 Task: Find connections with filter location Sihor with filter topic #Hiringwith filter profile language German with filter current company BharatBenz with filter school Marathwada Mitra Mandal's College of Engineering Pune 52 with filter industry Dance Companies with filter service category iOS Development with filter keywords title Store Manager
Action: Mouse moved to (517, 66)
Screenshot: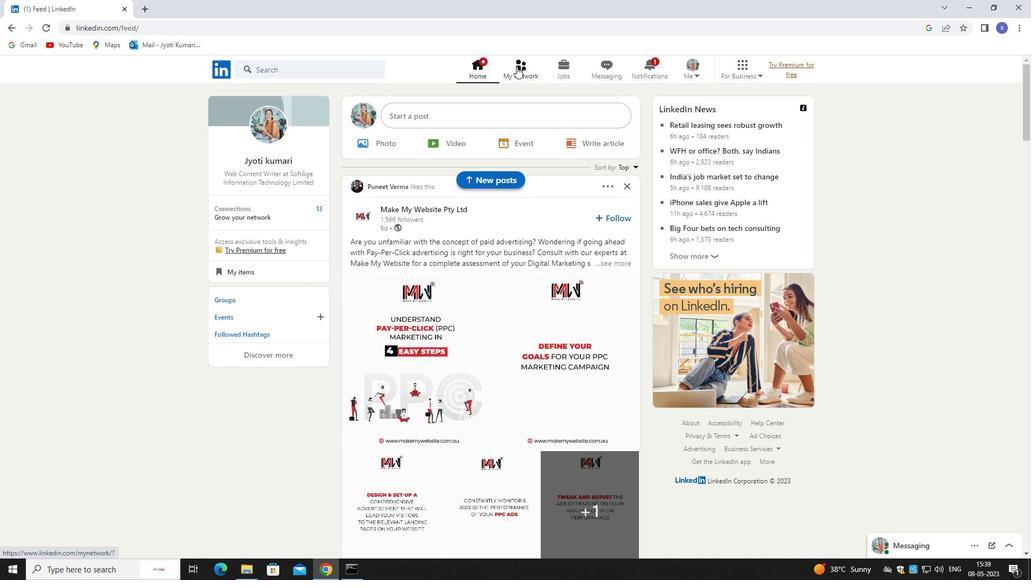 
Action: Mouse pressed left at (517, 66)
Screenshot: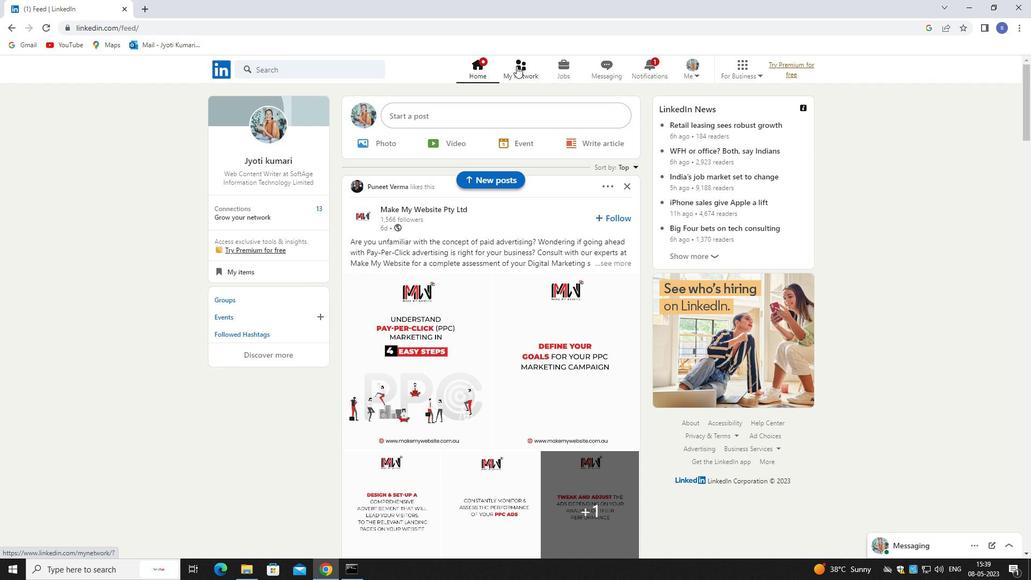 
Action: Mouse moved to (517, 63)
Screenshot: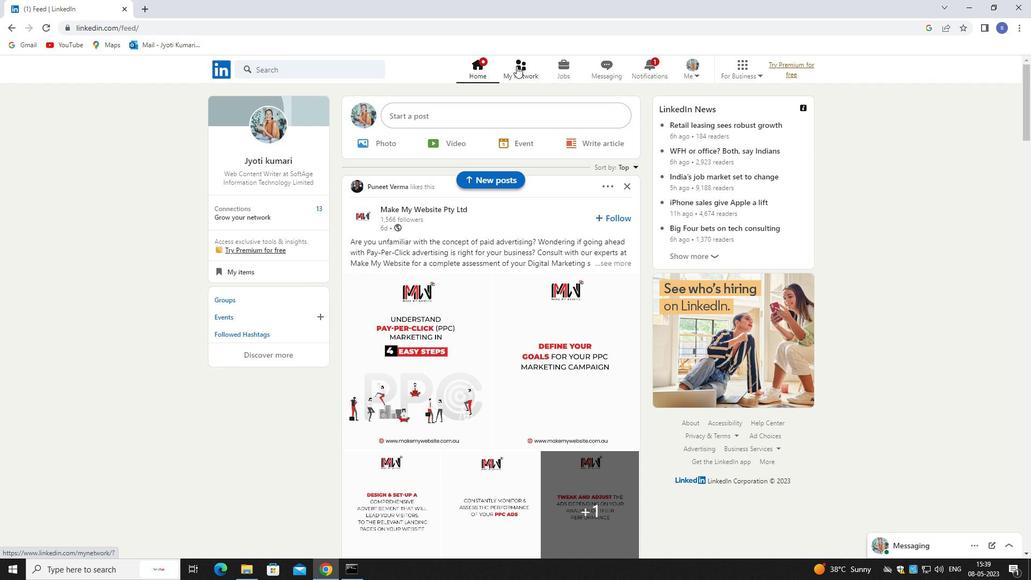 
Action: Mouse pressed left at (517, 63)
Screenshot: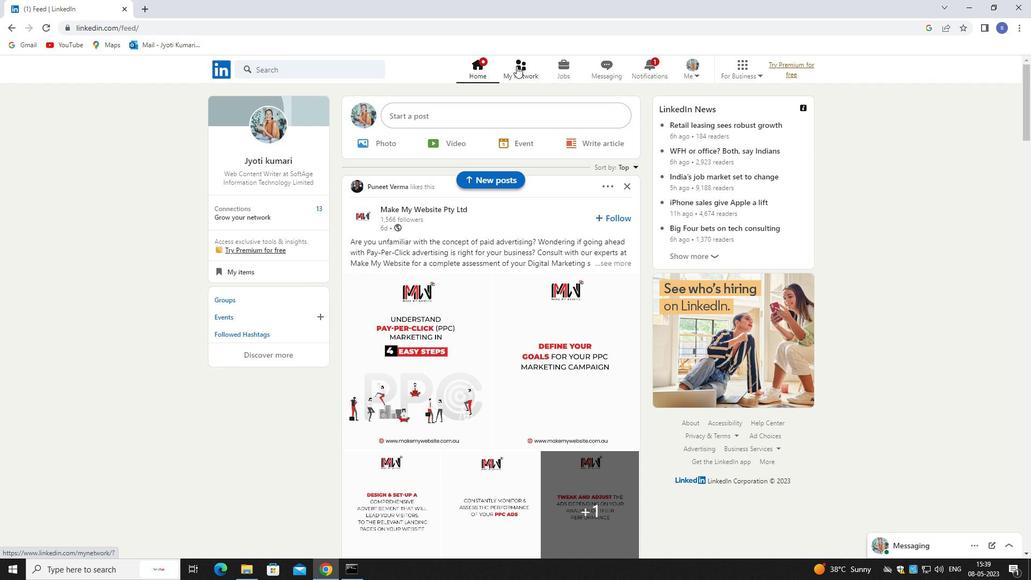 
Action: Mouse moved to (348, 124)
Screenshot: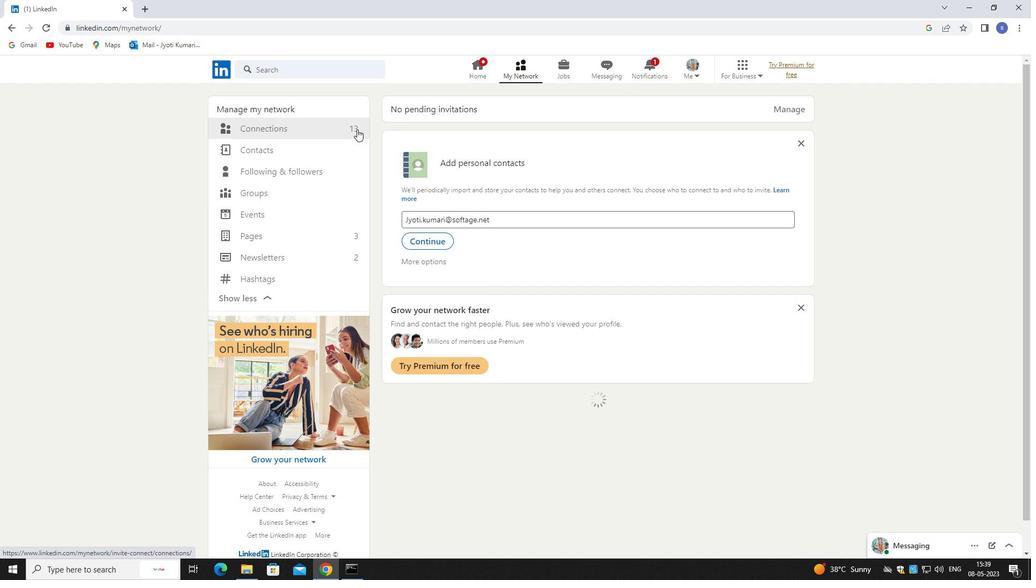 
Action: Mouse pressed left at (348, 124)
Screenshot: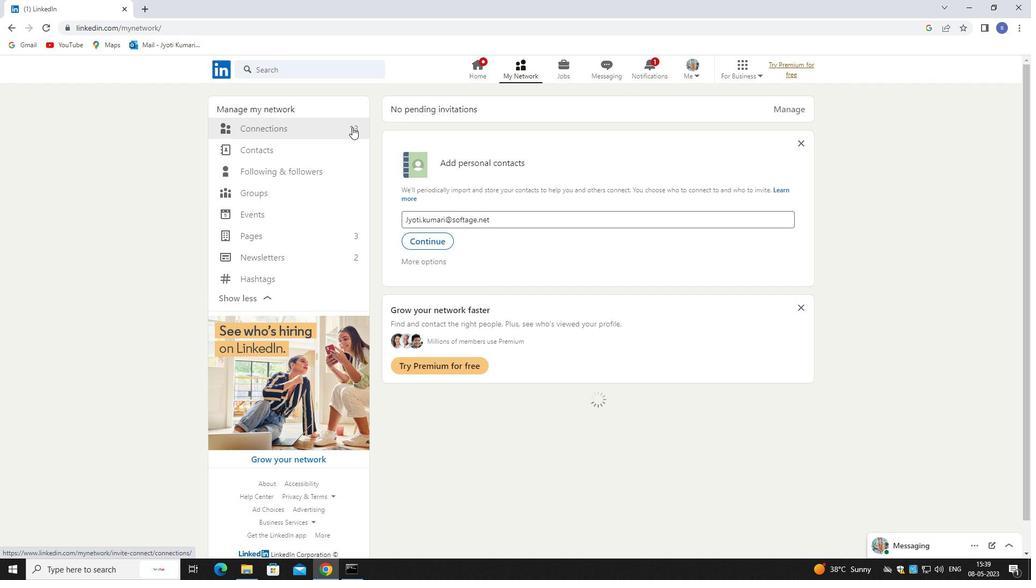 
Action: Mouse pressed left at (348, 124)
Screenshot: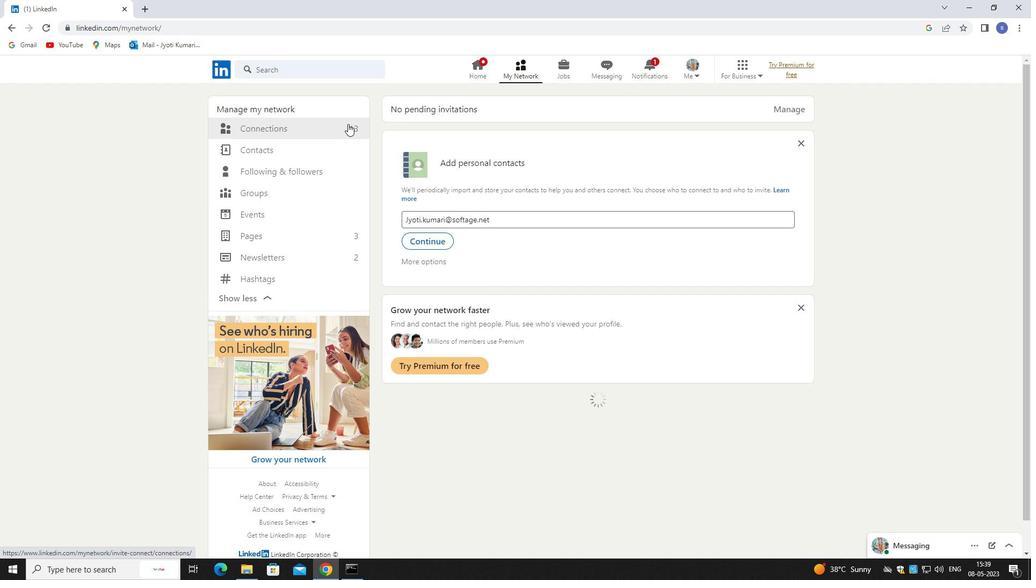 
Action: Mouse moved to (584, 126)
Screenshot: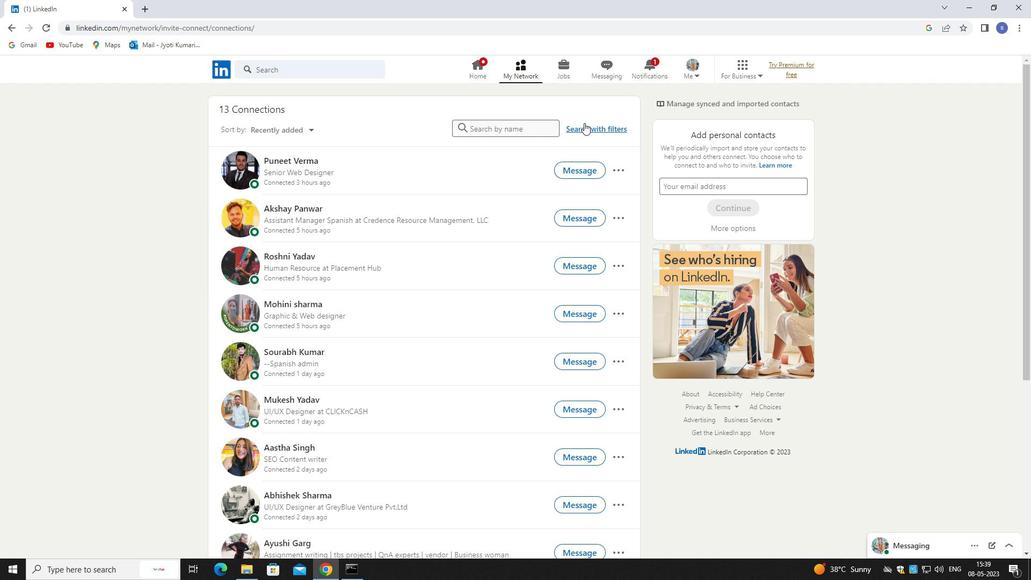 
Action: Mouse pressed left at (584, 126)
Screenshot: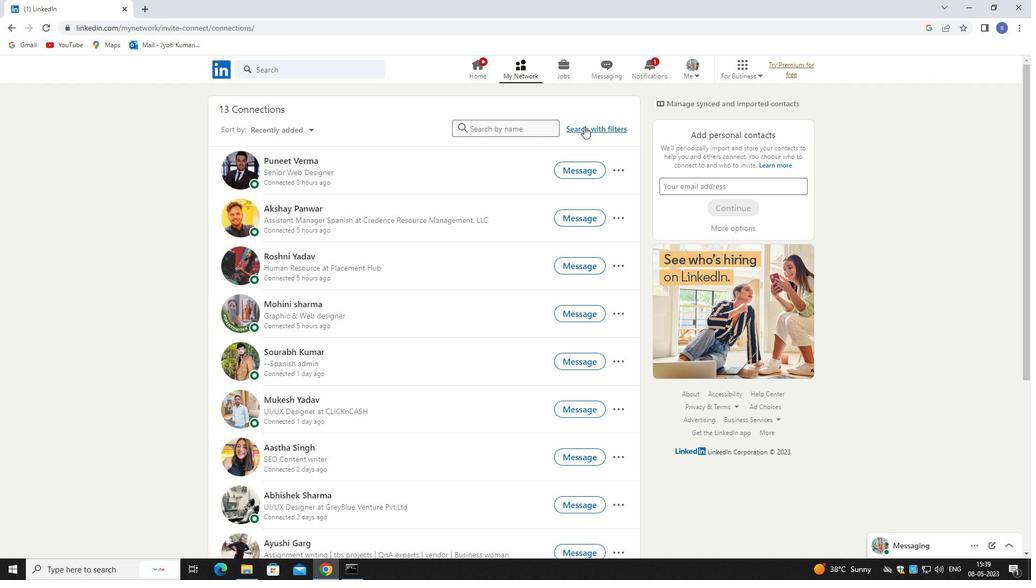 
Action: Mouse moved to (546, 96)
Screenshot: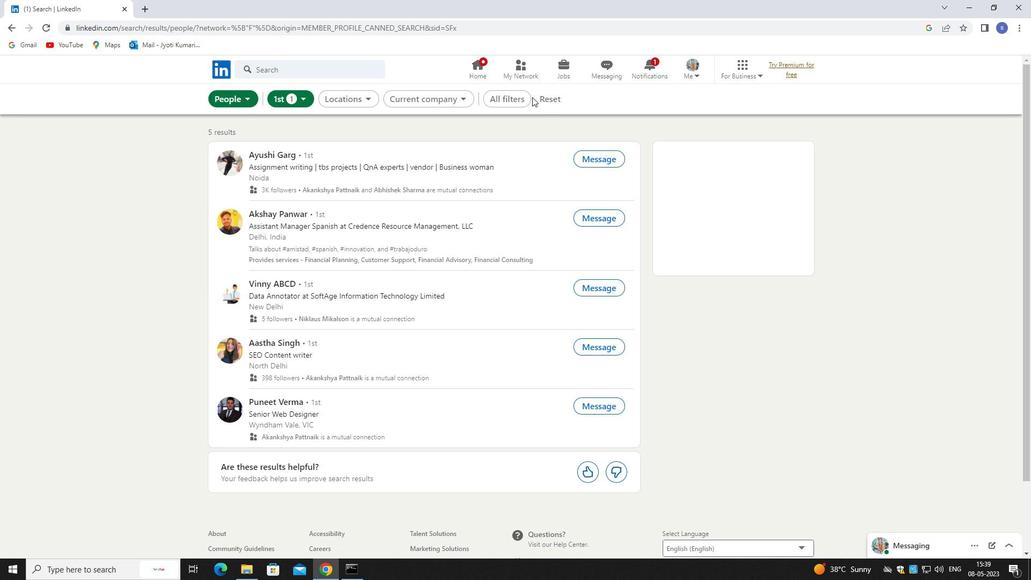 
Action: Mouse pressed left at (546, 96)
Screenshot: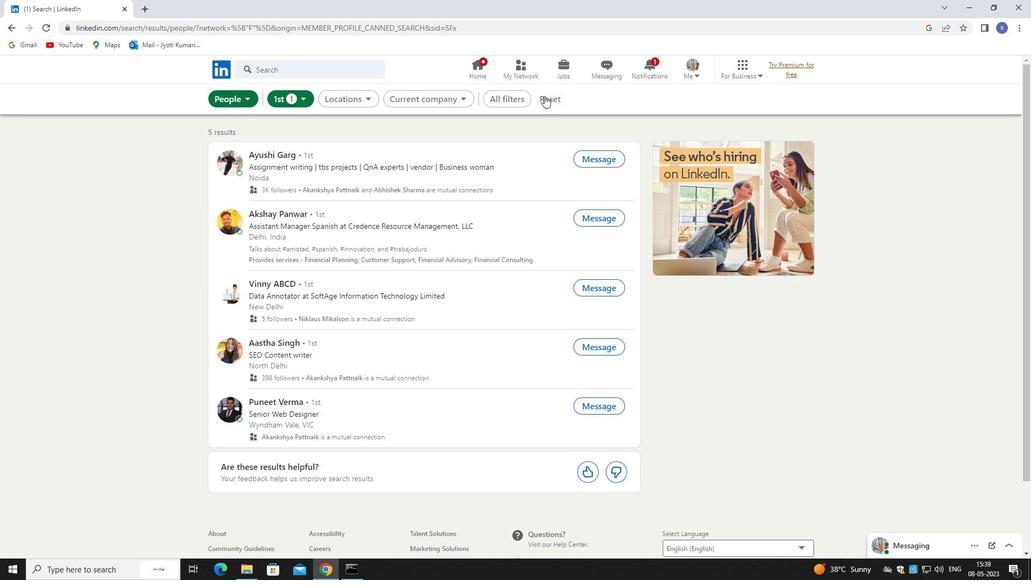 
Action: Mouse moved to (522, 94)
Screenshot: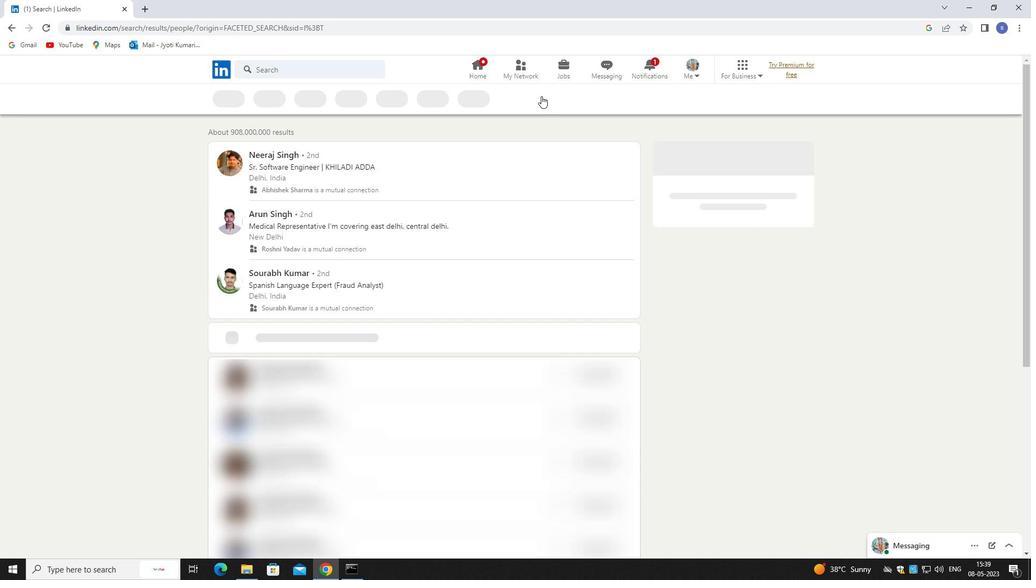 
Action: Mouse pressed left at (522, 94)
Screenshot: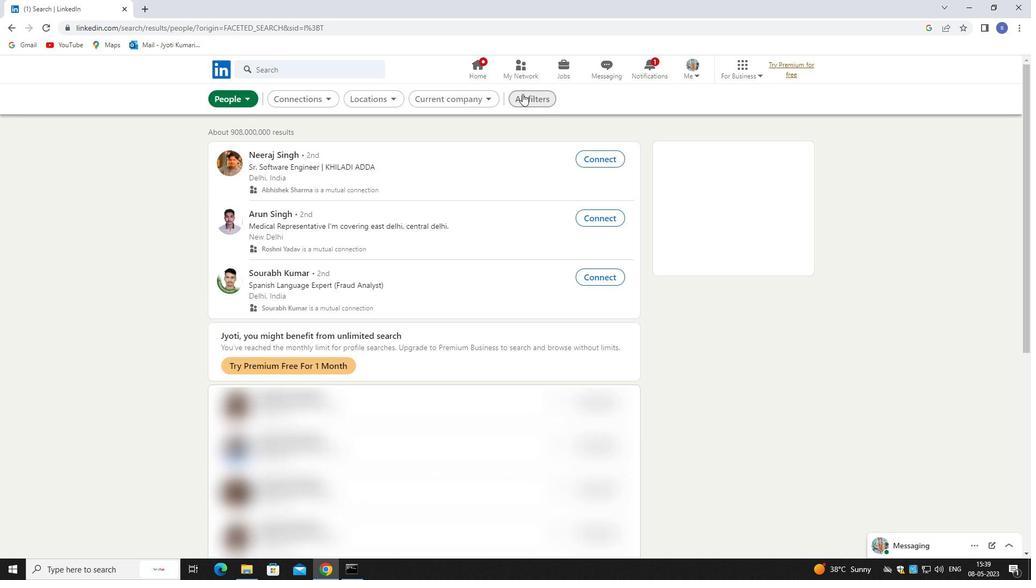 
Action: Mouse moved to (909, 428)
Screenshot: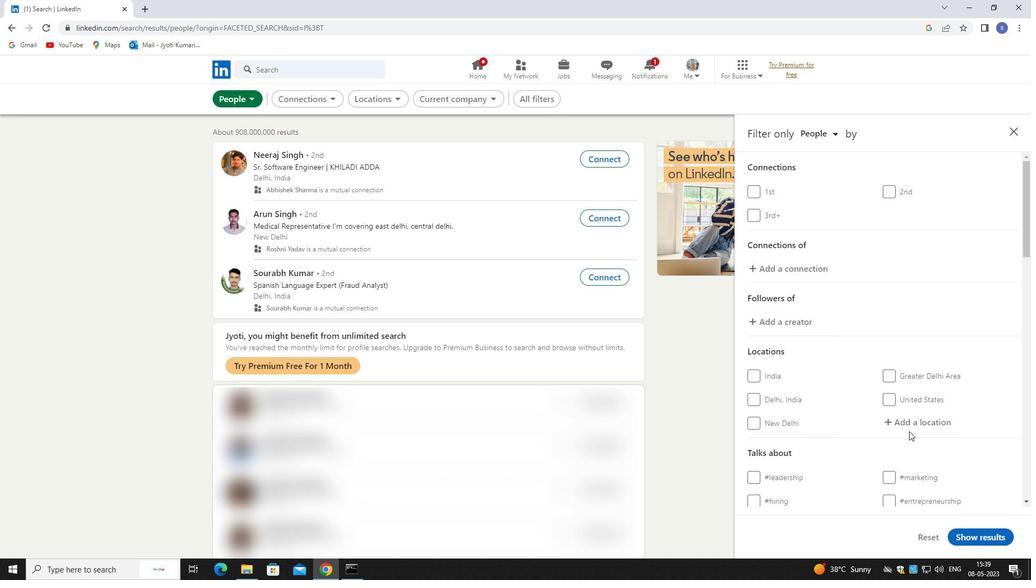 
Action: Mouse pressed left at (909, 428)
Screenshot: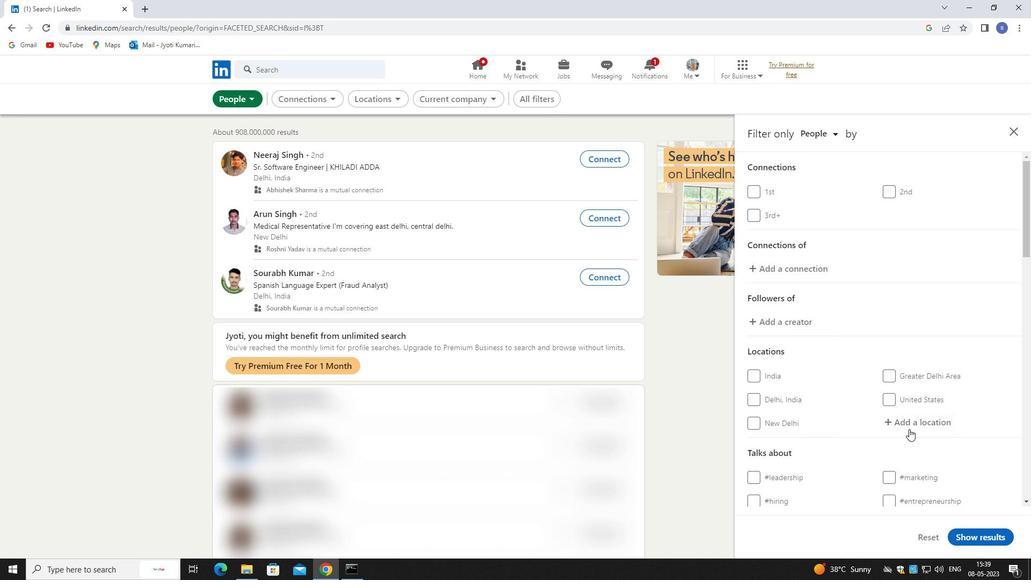 
Action: Mouse moved to (894, 414)
Screenshot: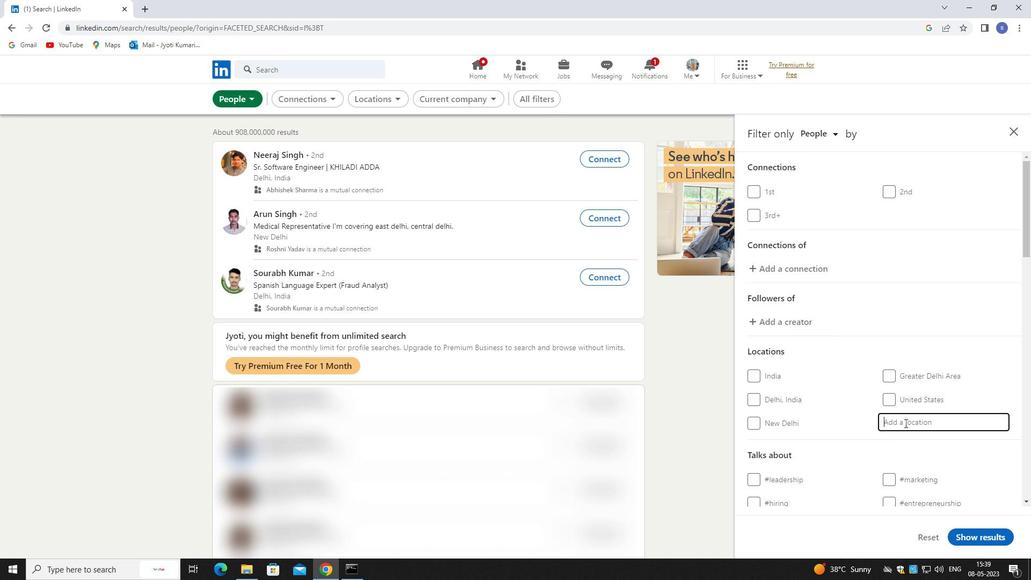 
Action: Key pressed sihor
Screenshot: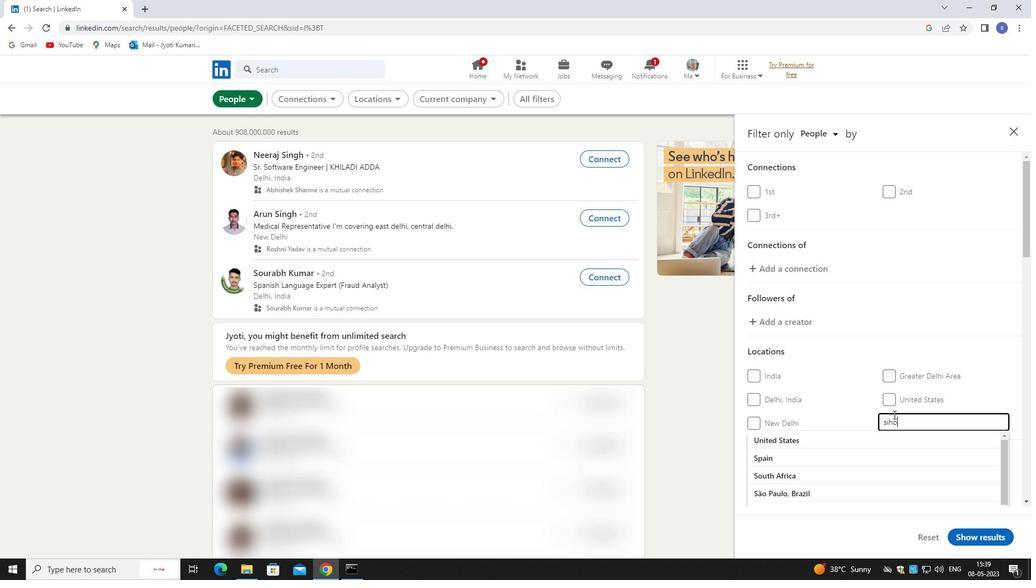 
Action: Mouse moved to (887, 442)
Screenshot: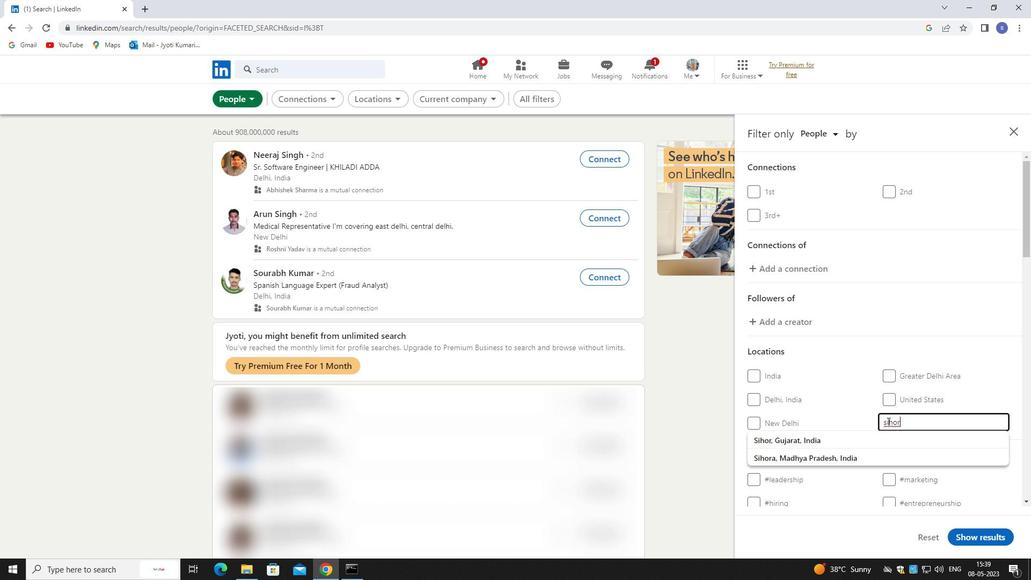 
Action: Mouse pressed left at (887, 442)
Screenshot: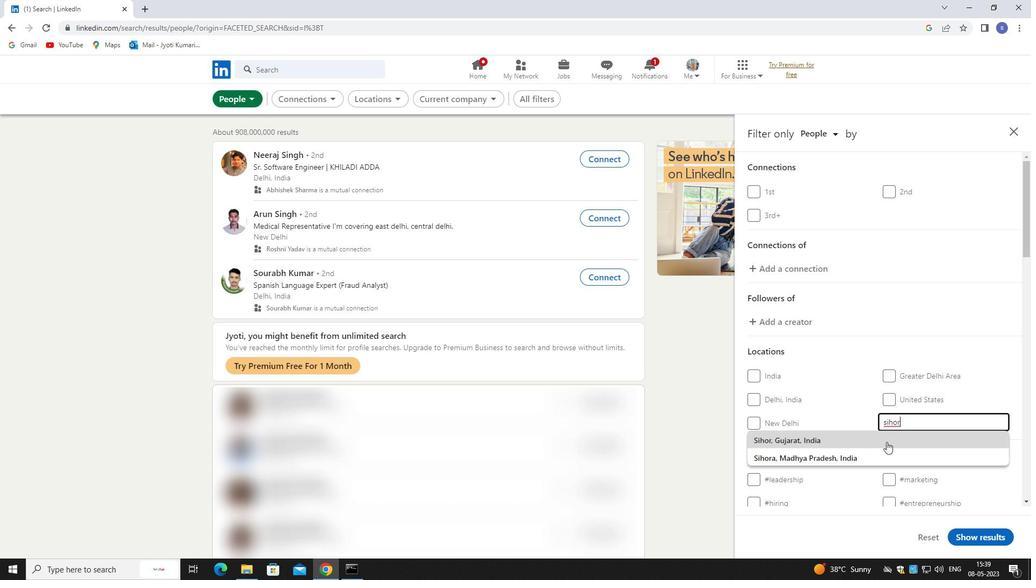 
Action: Mouse moved to (891, 436)
Screenshot: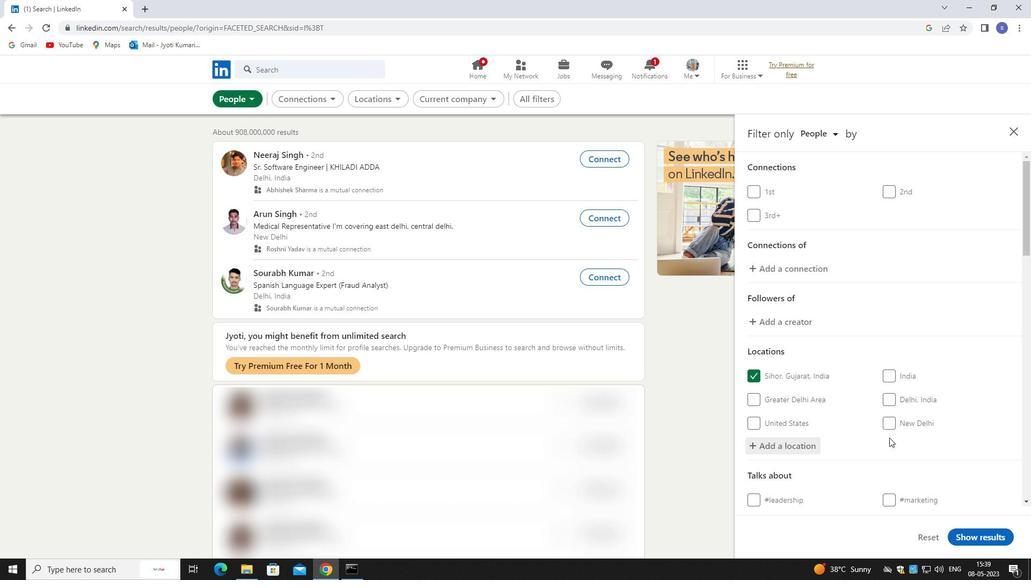 
Action: Mouse scrolled (891, 435) with delta (0, 0)
Screenshot: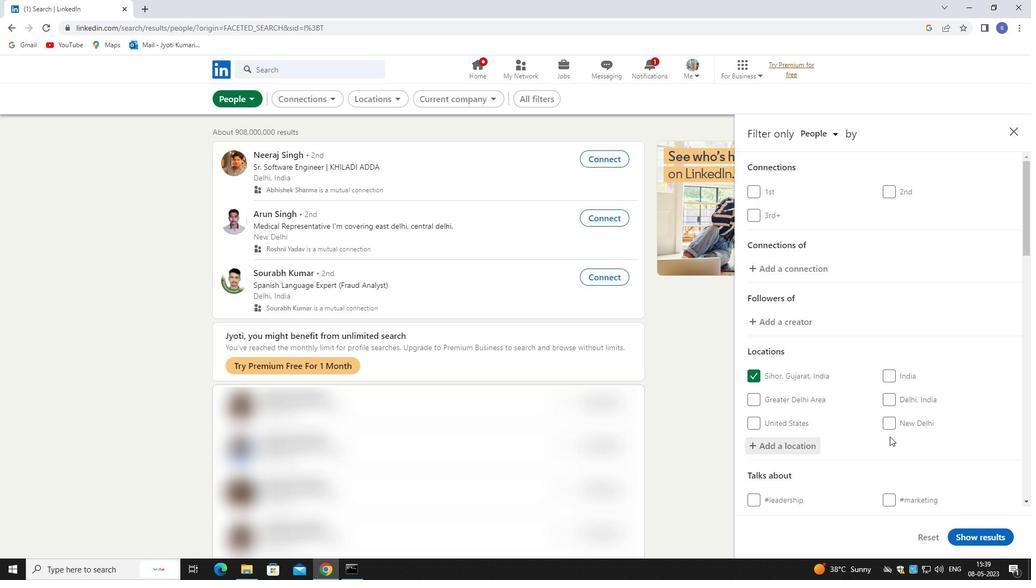 
Action: Mouse scrolled (891, 435) with delta (0, 0)
Screenshot: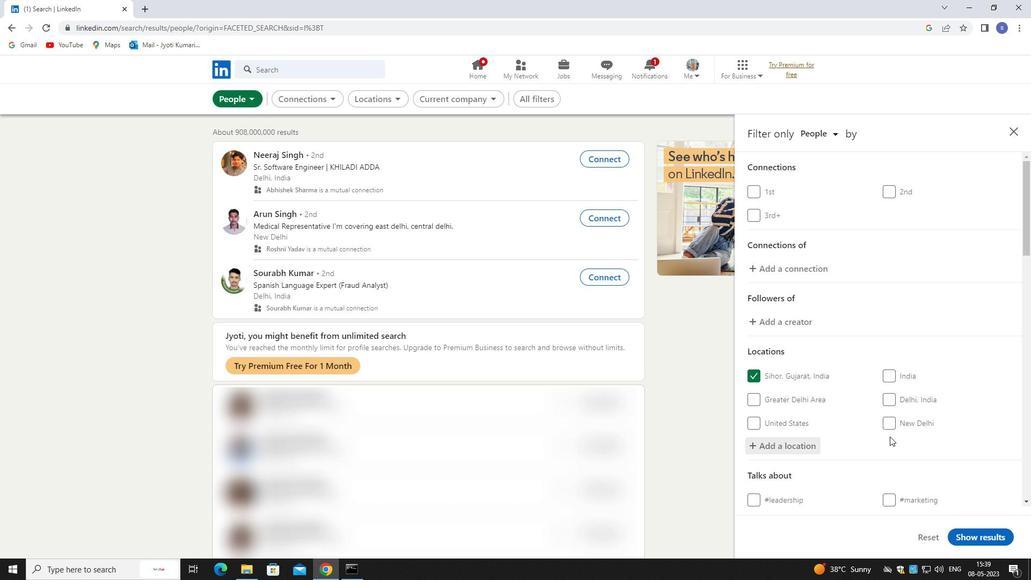 
Action: Mouse moved to (891, 436)
Screenshot: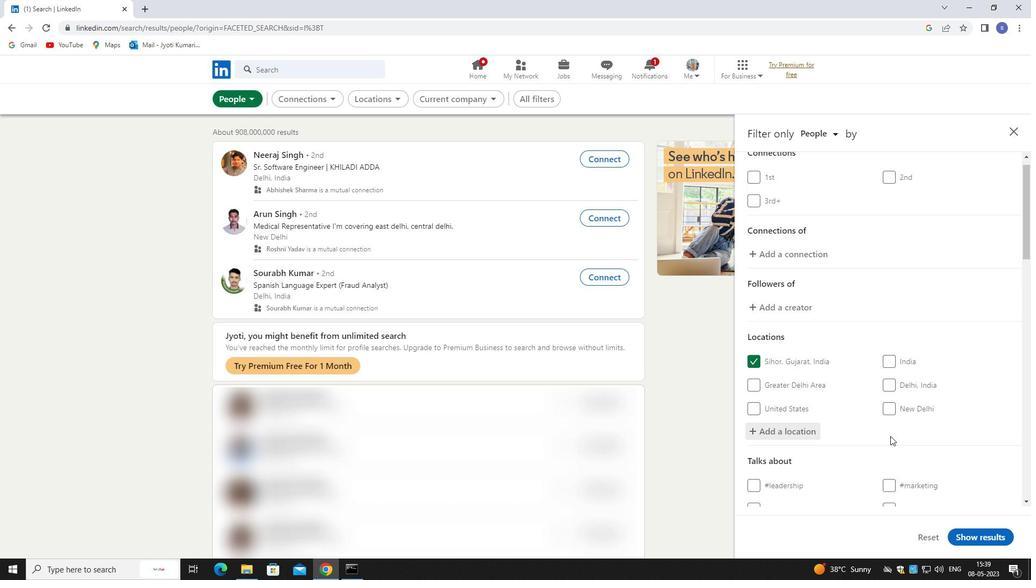 
Action: Mouse scrolled (891, 435) with delta (0, 0)
Screenshot: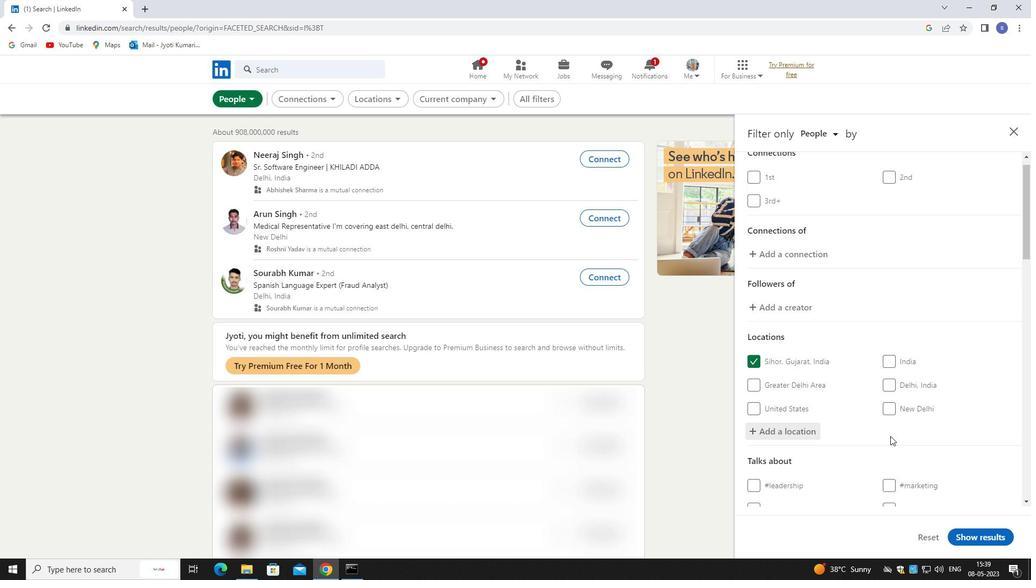 
Action: Mouse moved to (912, 386)
Screenshot: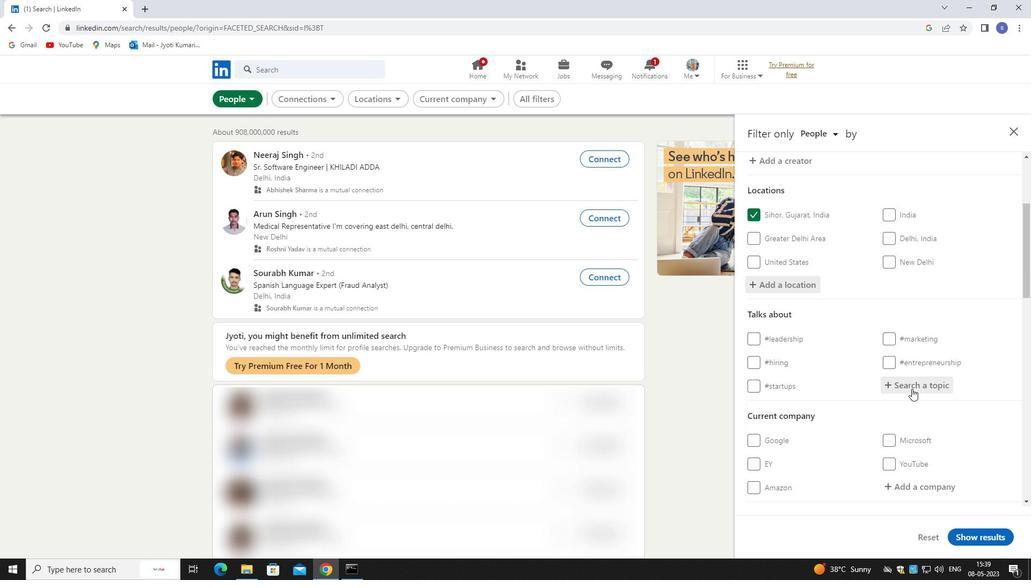 
Action: Mouse pressed left at (912, 386)
Screenshot: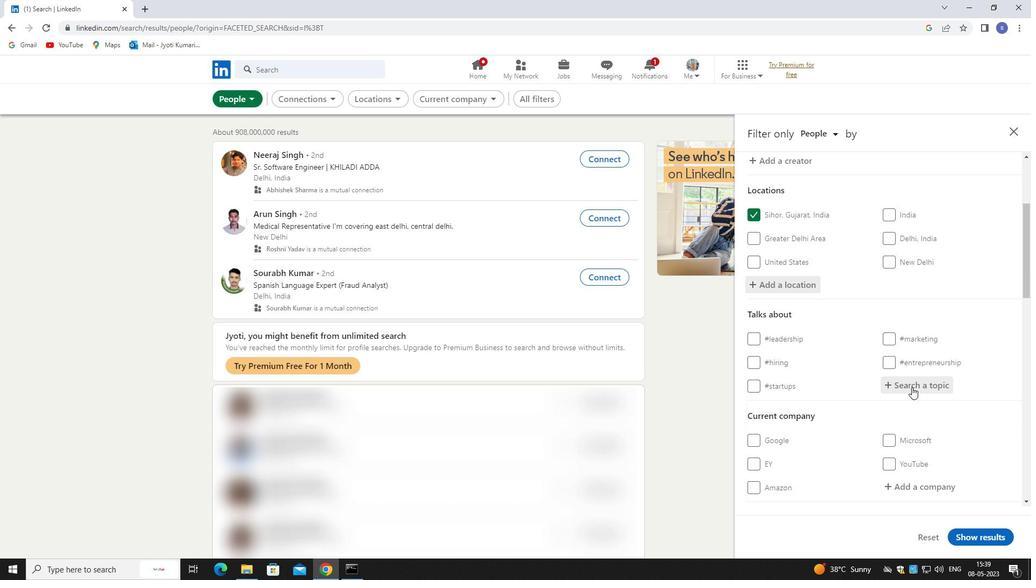 
Action: Key pressed hiring
Screenshot: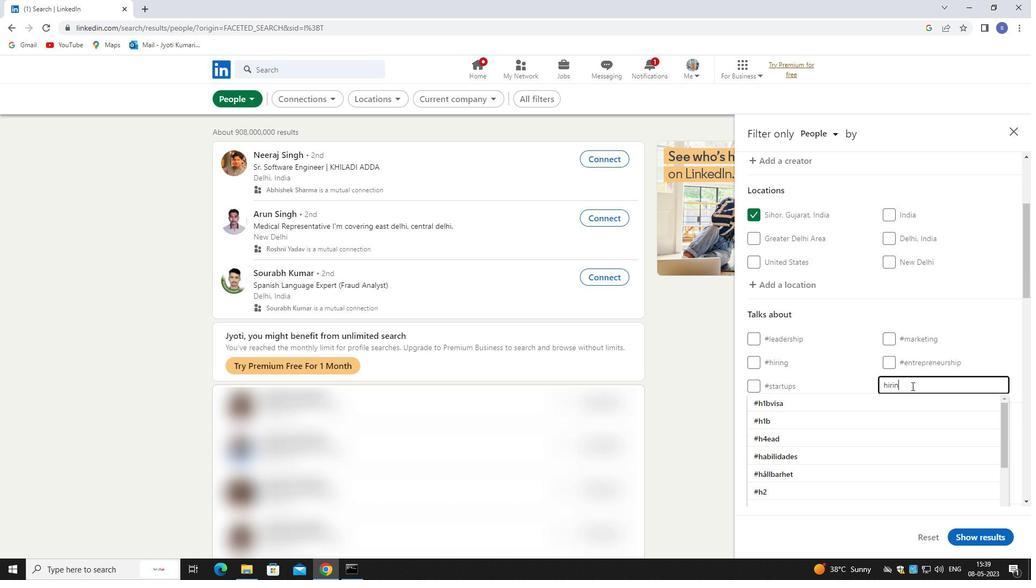 
Action: Mouse moved to (917, 402)
Screenshot: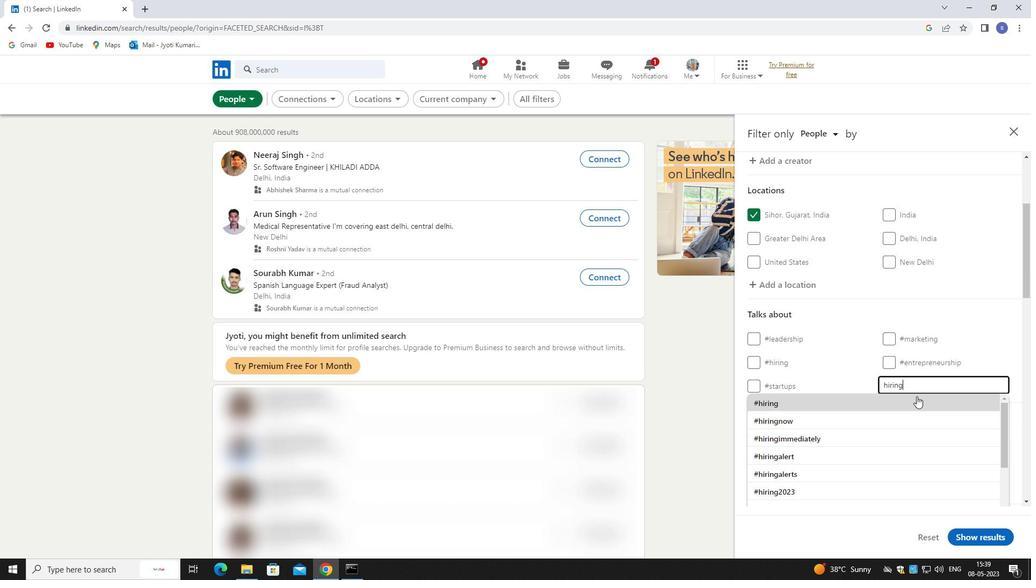
Action: Mouse pressed left at (917, 402)
Screenshot: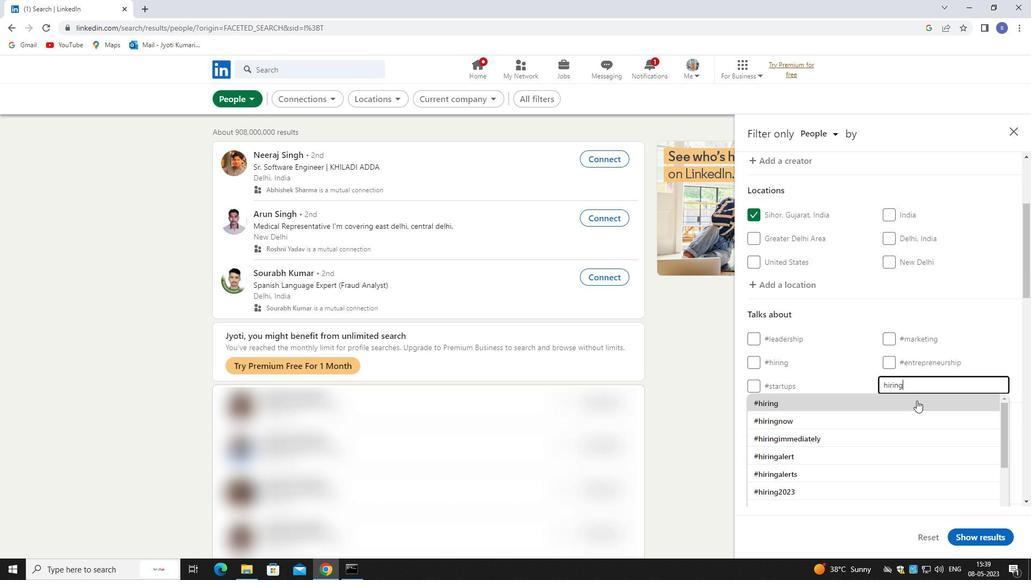 
Action: Mouse scrolled (917, 401) with delta (0, 0)
Screenshot: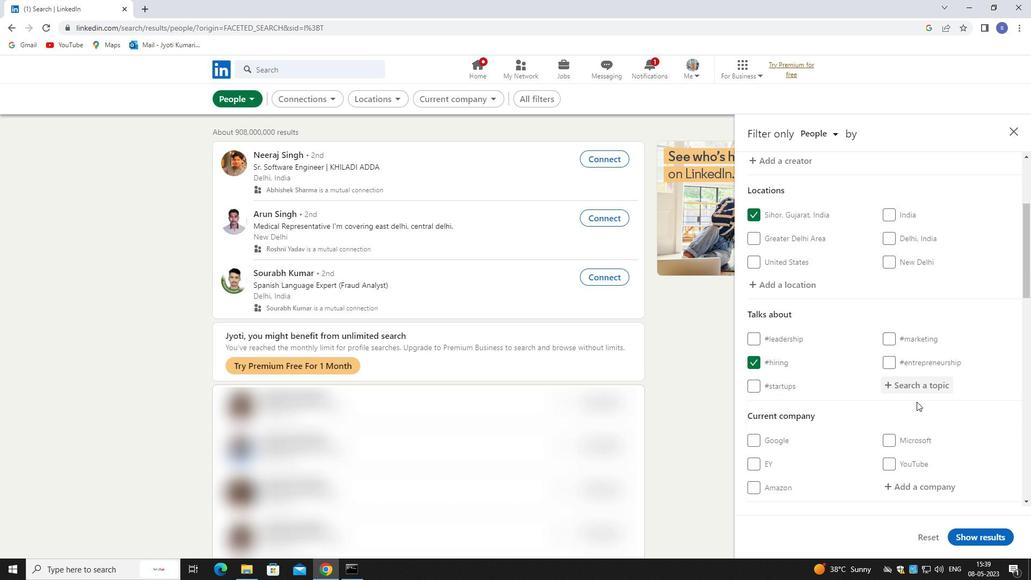 
Action: Mouse scrolled (917, 401) with delta (0, 0)
Screenshot: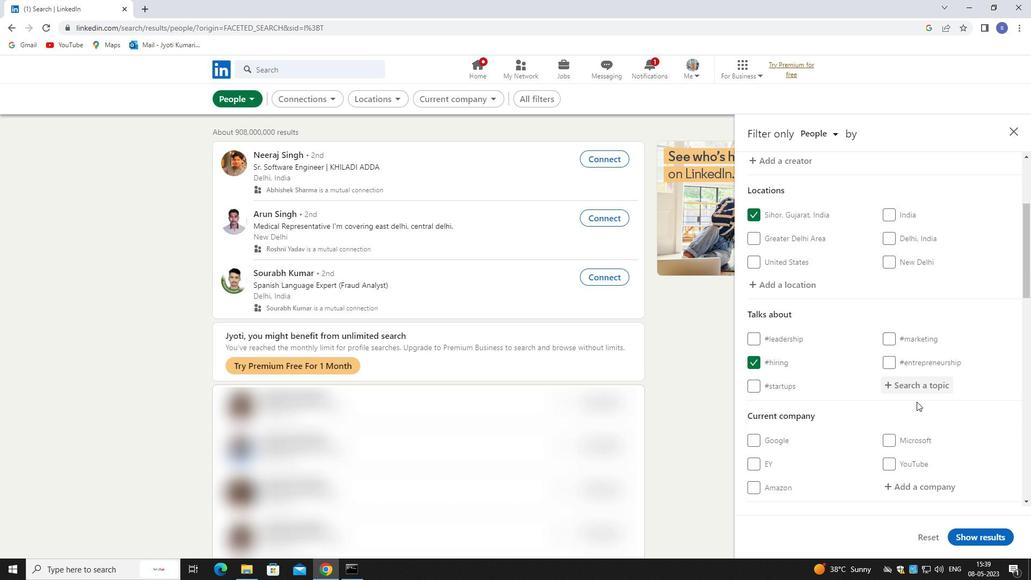 
Action: Mouse scrolled (917, 401) with delta (0, 0)
Screenshot: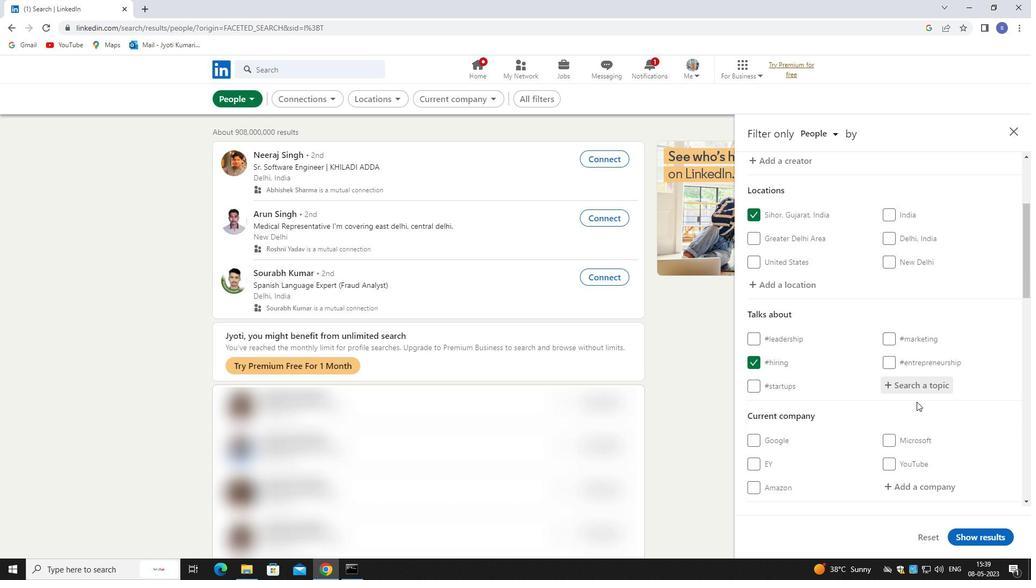 
Action: Mouse scrolled (917, 401) with delta (0, 0)
Screenshot: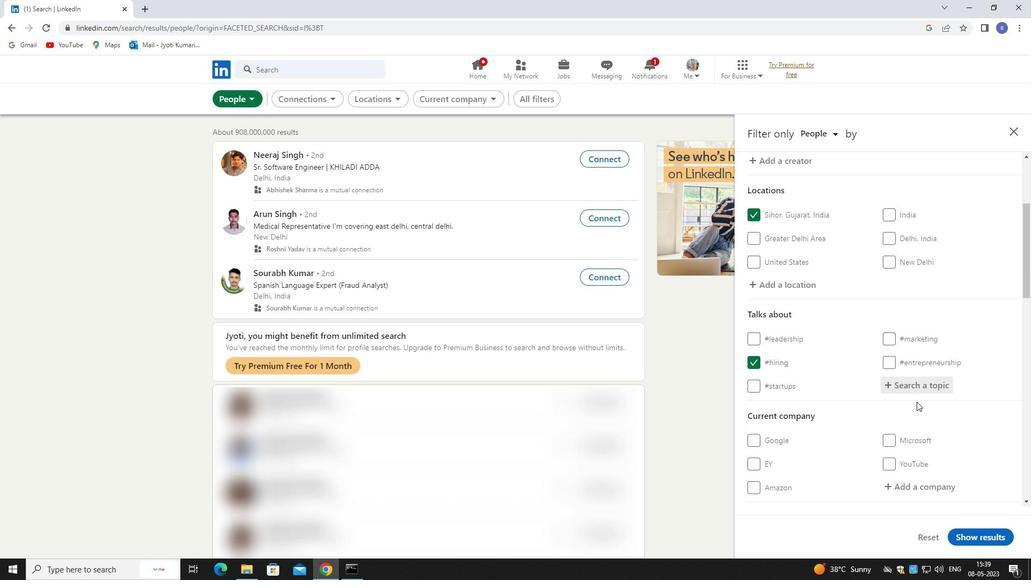 
Action: Mouse moved to (930, 271)
Screenshot: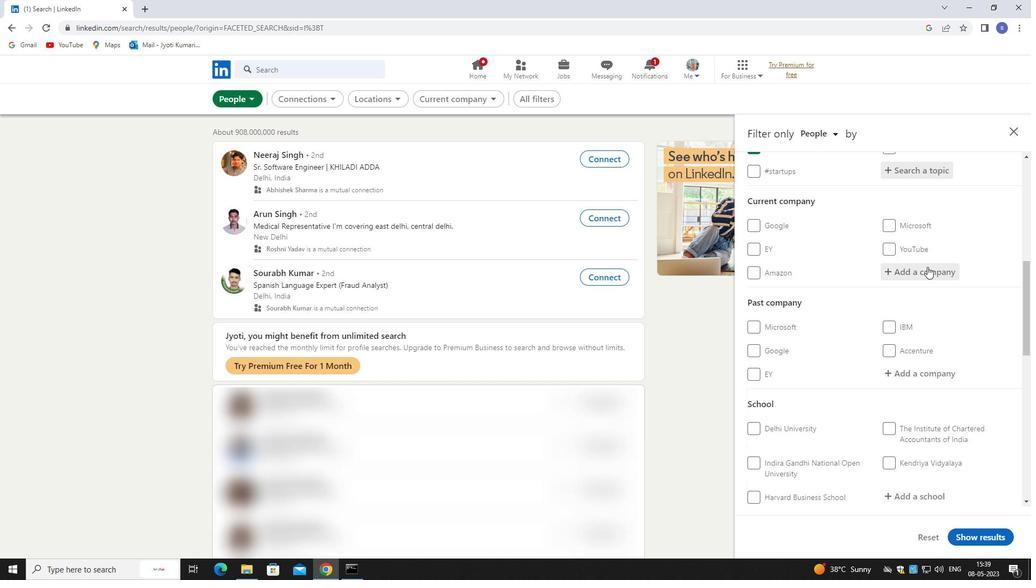 
Action: Mouse pressed left at (930, 271)
Screenshot: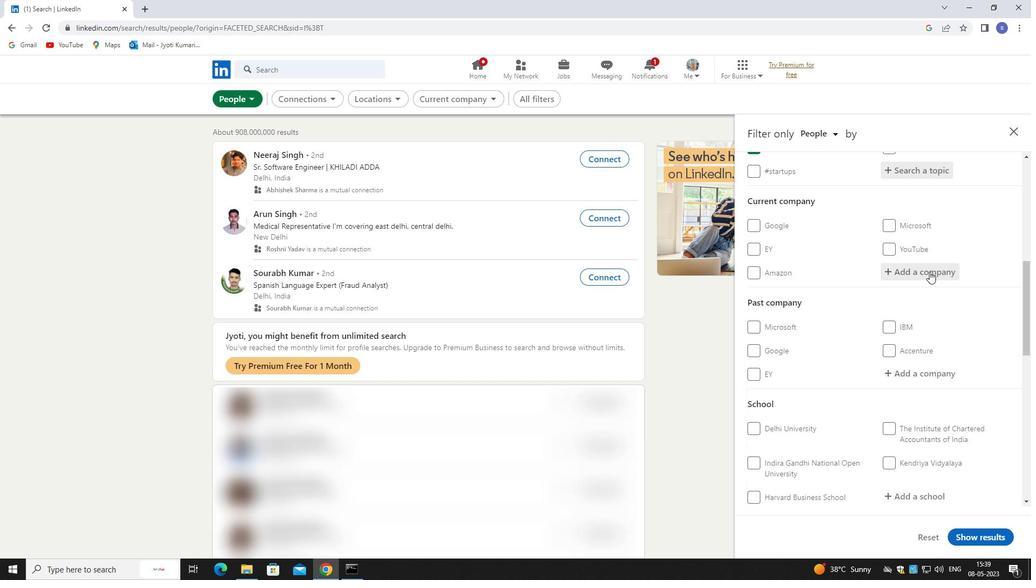 
Action: Key pressed bhart<Key.backspace><Key.backspace>rat<Key.shift>B
Screenshot: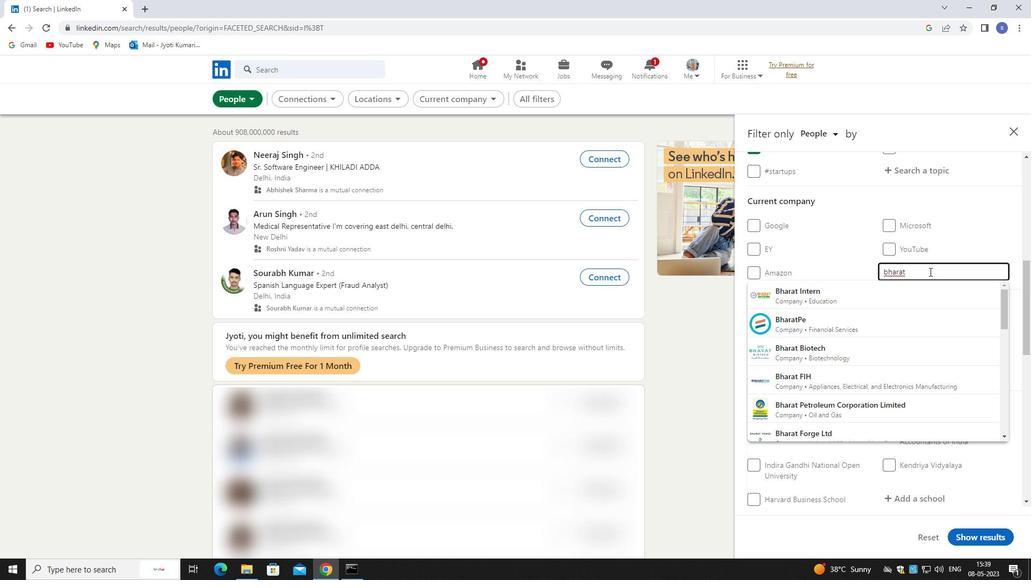 
Action: Mouse moved to (919, 323)
Screenshot: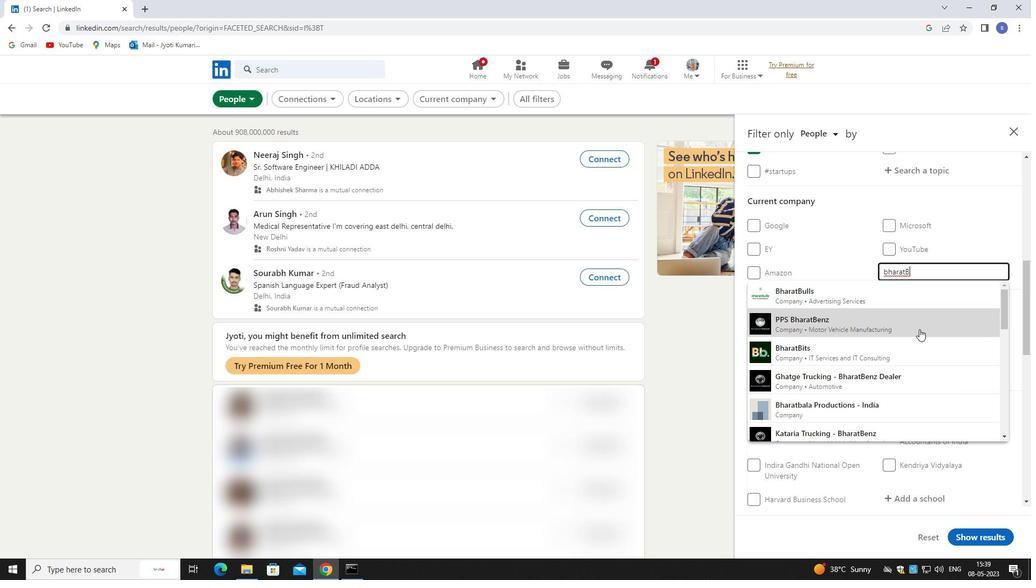
Action: Mouse pressed left at (919, 323)
Screenshot: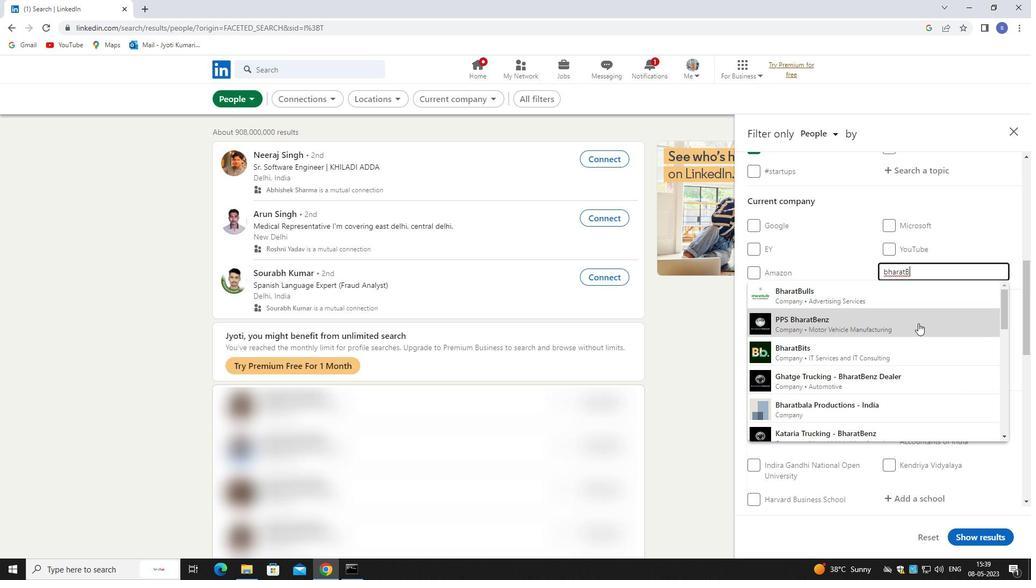 
Action: Mouse moved to (918, 323)
Screenshot: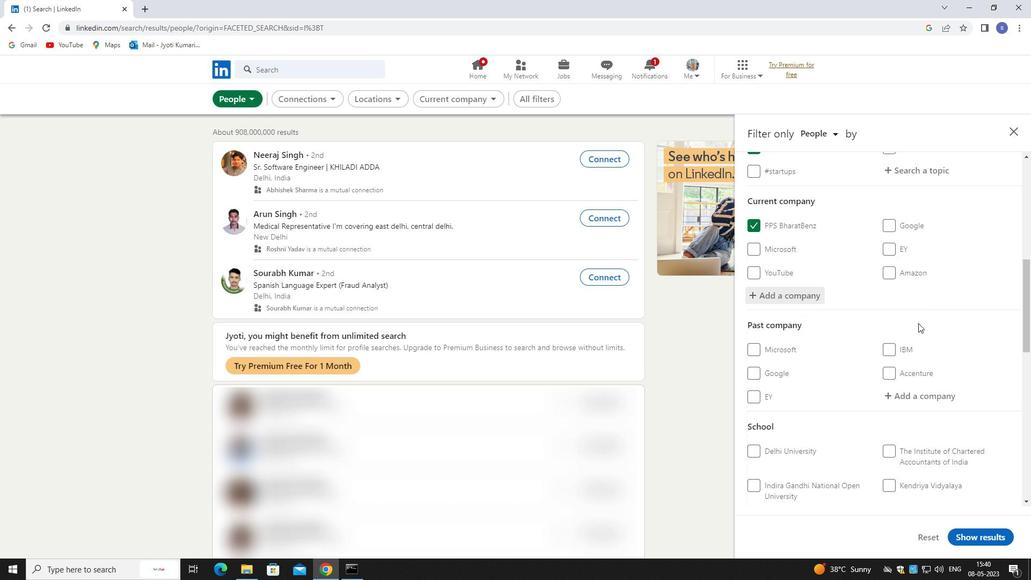 
Action: Mouse scrolled (918, 323) with delta (0, 0)
Screenshot: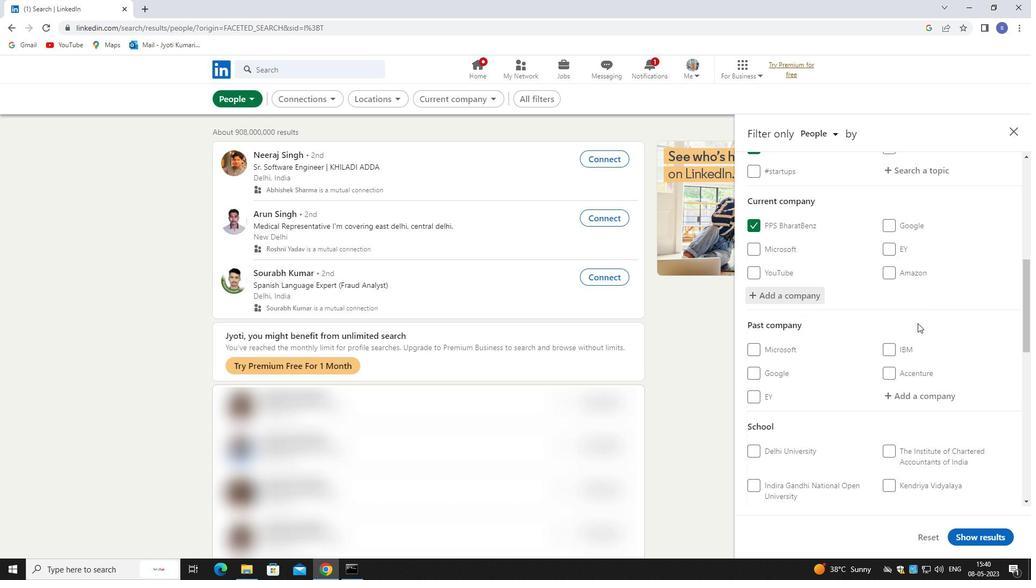 
Action: Mouse moved to (913, 340)
Screenshot: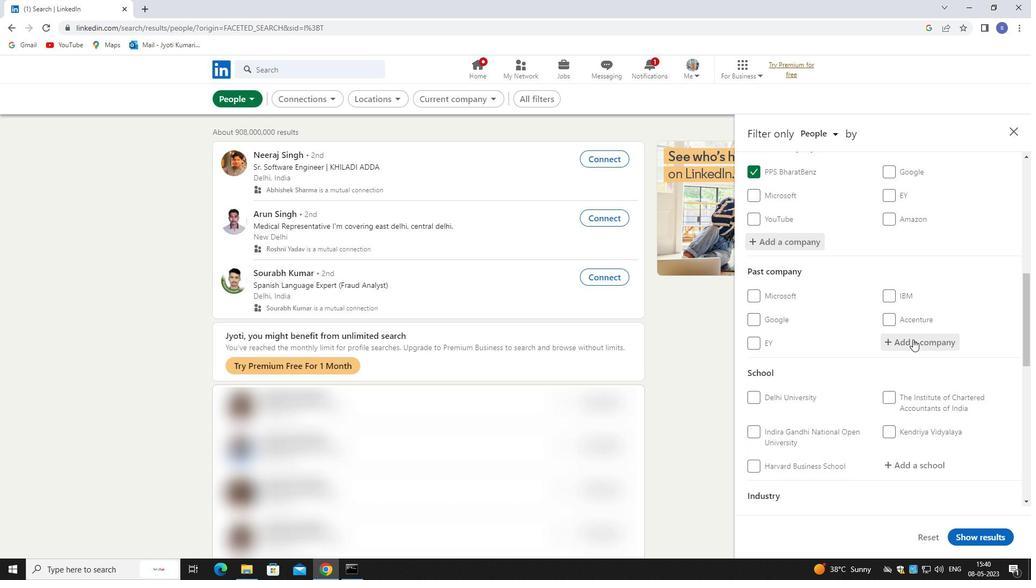 
Action: Mouse scrolled (913, 339) with delta (0, 0)
Screenshot: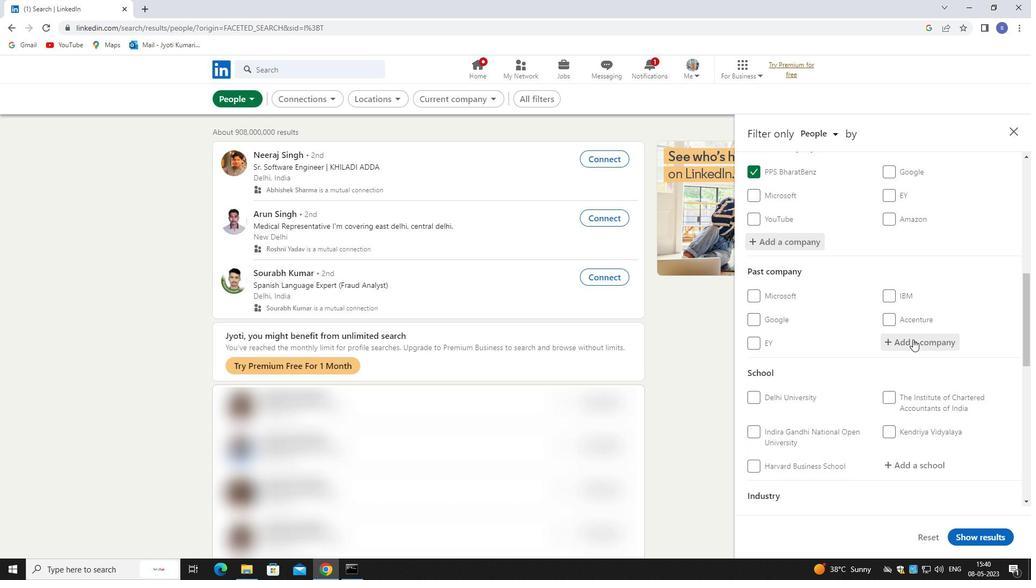 
Action: Mouse moved to (909, 345)
Screenshot: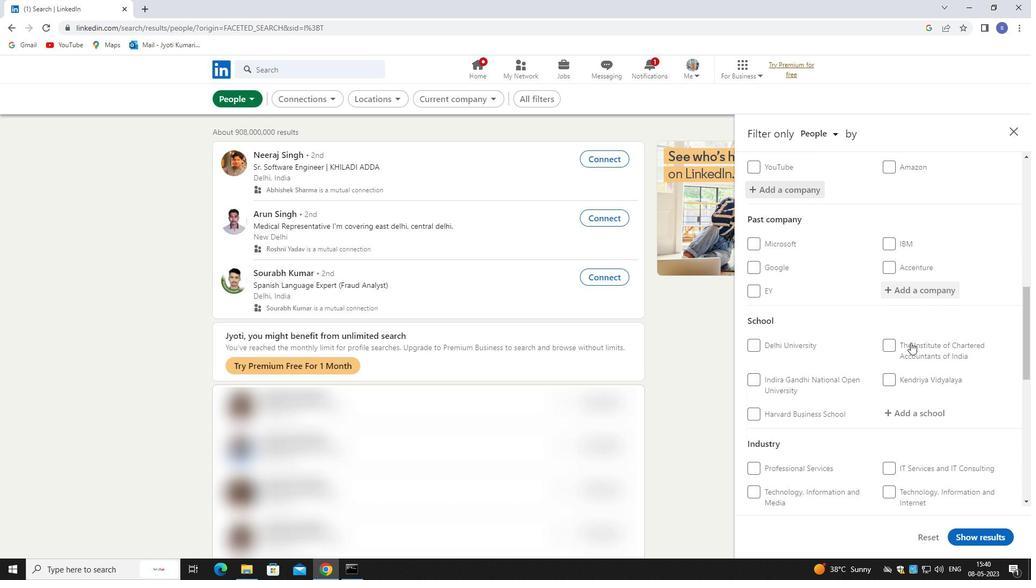 
Action: Mouse scrolled (909, 345) with delta (0, 0)
Screenshot: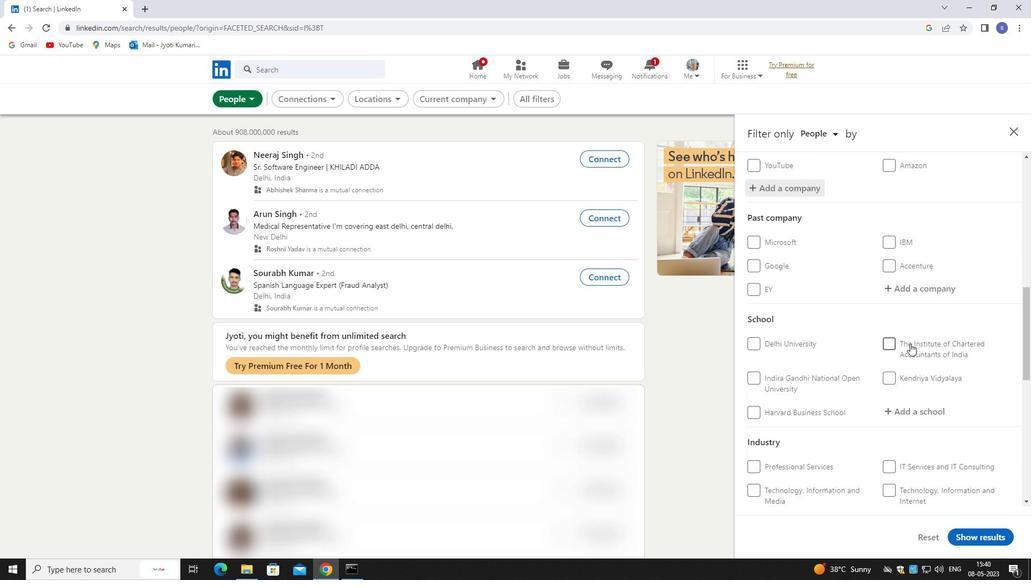
Action: Mouse moved to (907, 356)
Screenshot: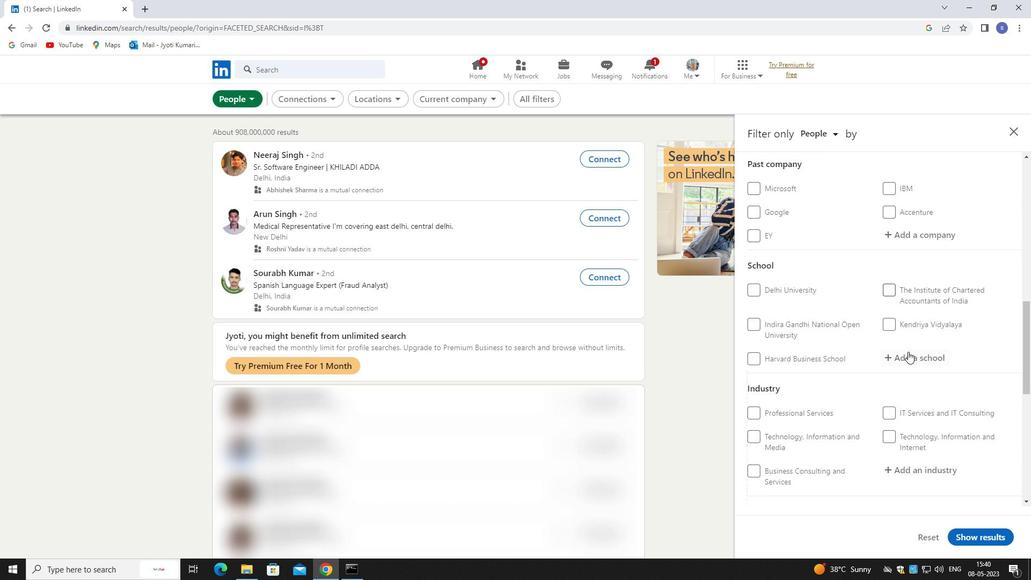 
Action: Mouse pressed left at (907, 356)
Screenshot: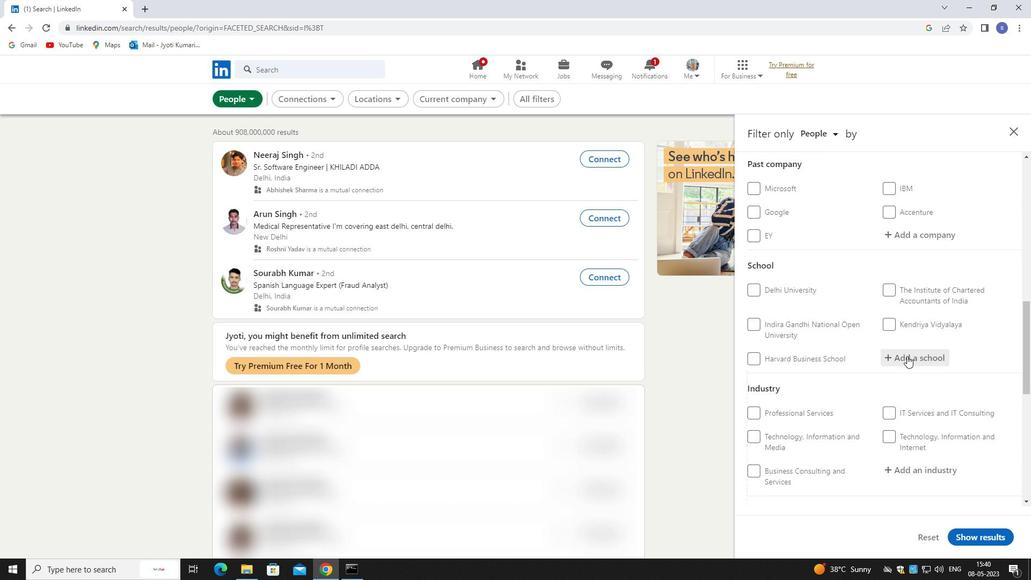 
Action: Mouse moved to (906, 356)
Screenshot: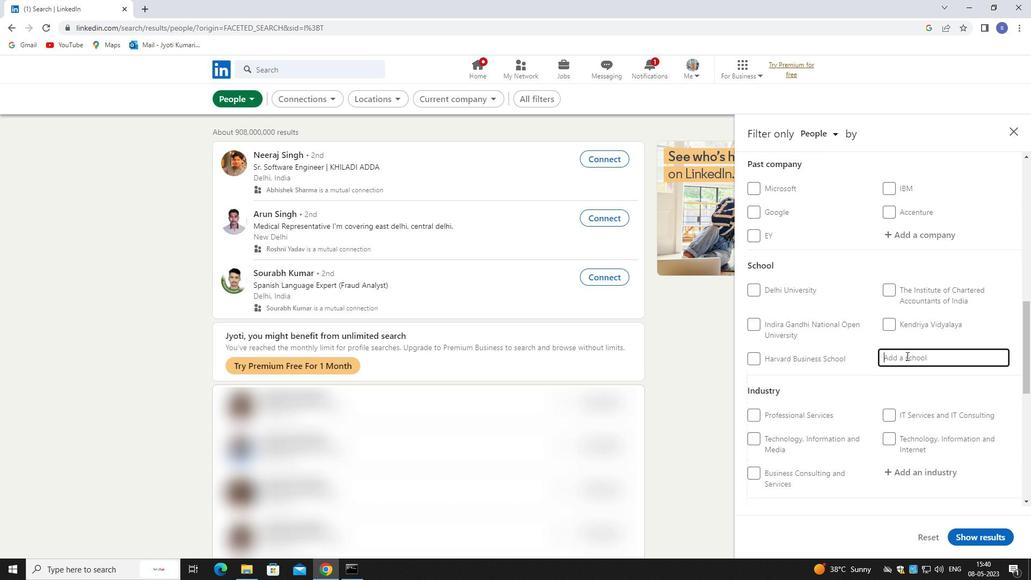 
Action: Key pressed MAHA<Key.backspace><Key.backspace>RATHWADA
Screenshot: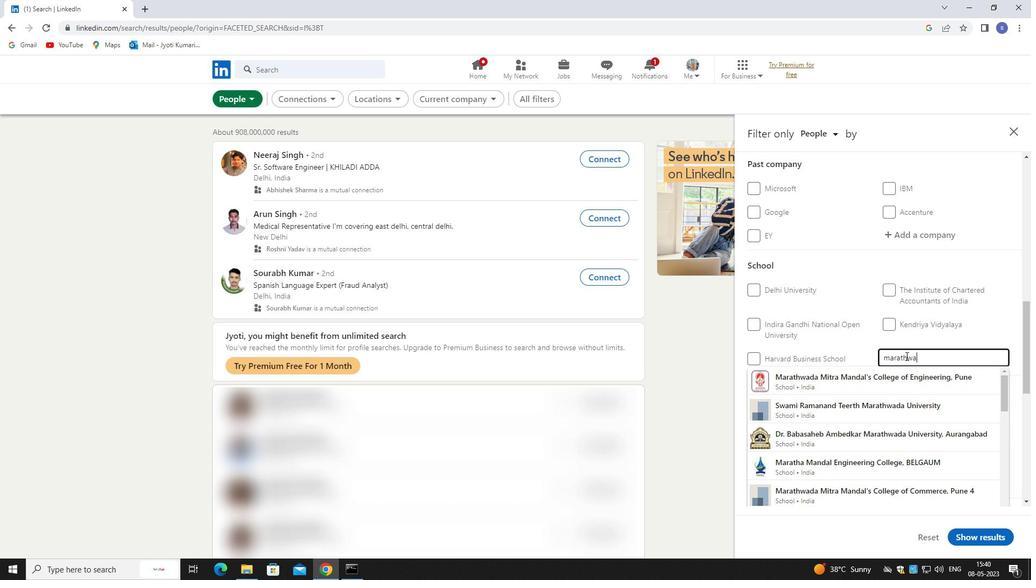 
Action: Mouse moved to (901, 435)
Screenshot: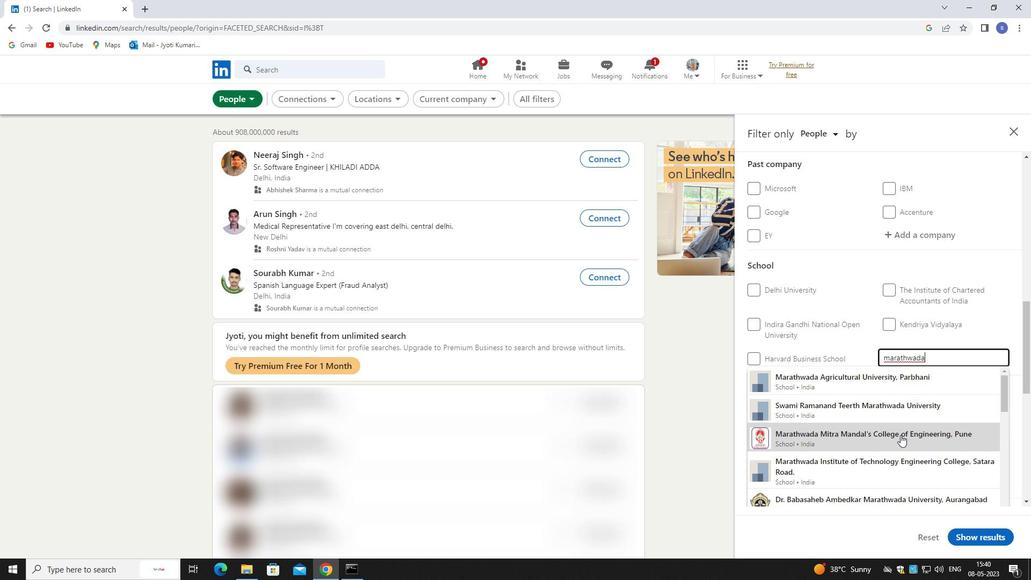 
Action: Mouse pressed left at (901, 435)
Screenshot: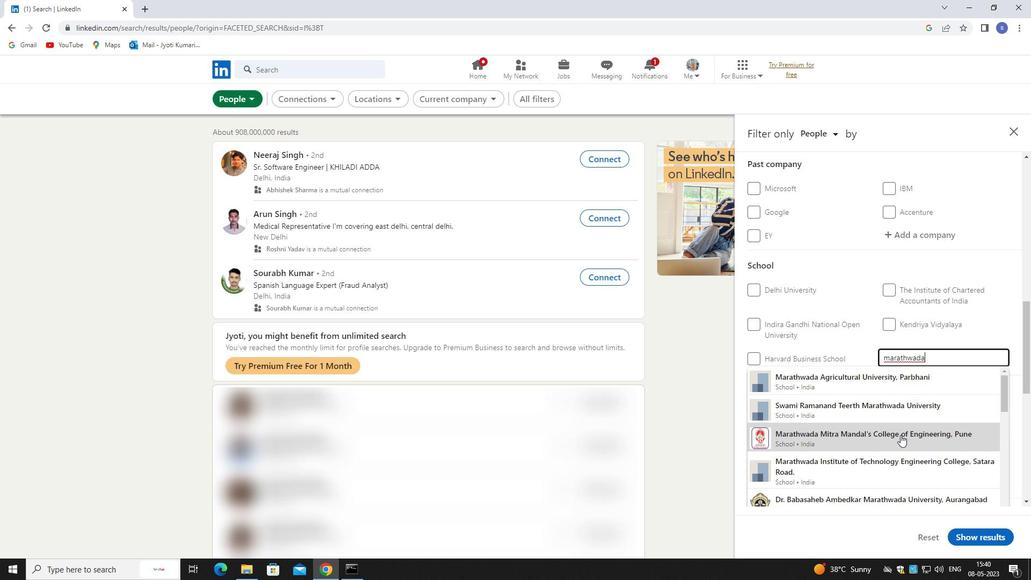 
Action: Mouse moved to (903, 434)
Screenshot: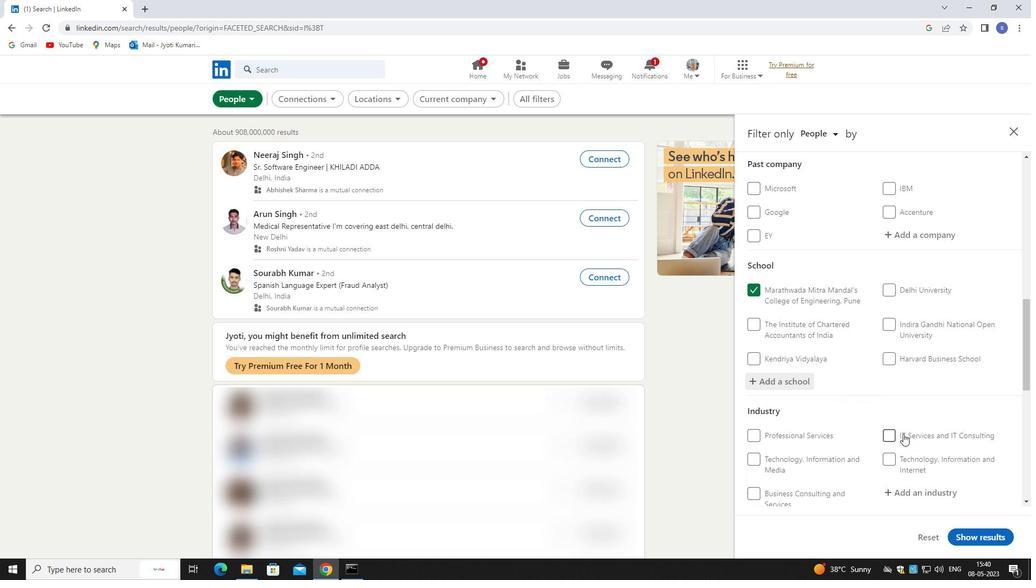 
Action: Mouse scrolled (903, 433) with delta (0, 0)
Screenshot: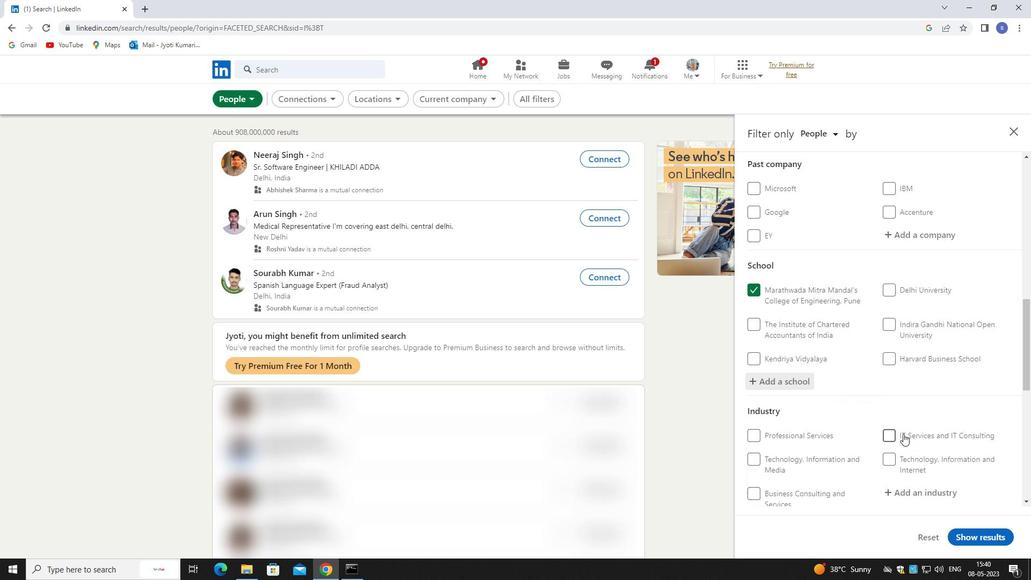 
Action: Mouse scrolled (903, 433) with delta (0, 0)
Screenshot: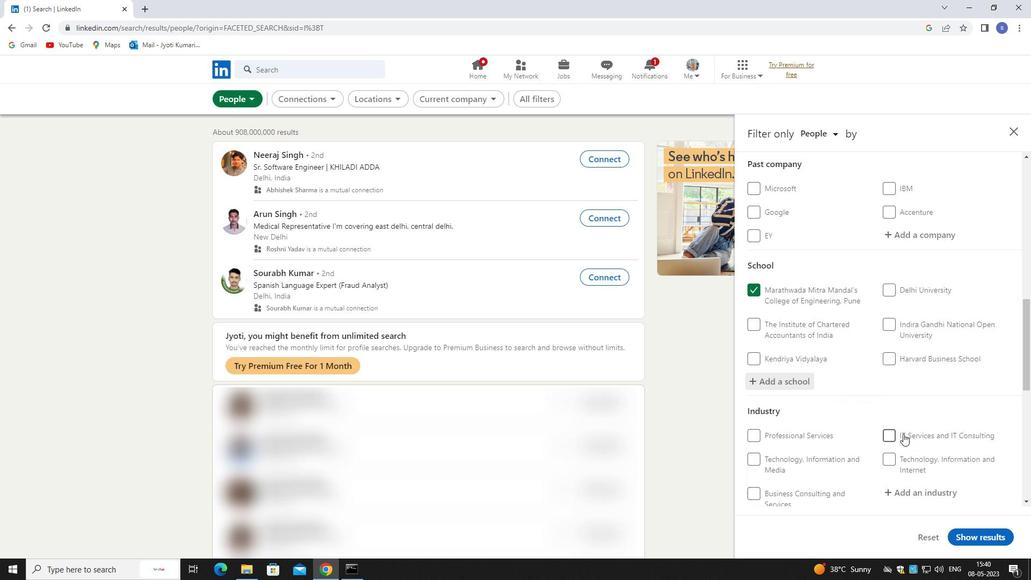 
Action: Mouse scrolled (903, 433) with delta (0, 0)
Screenshot: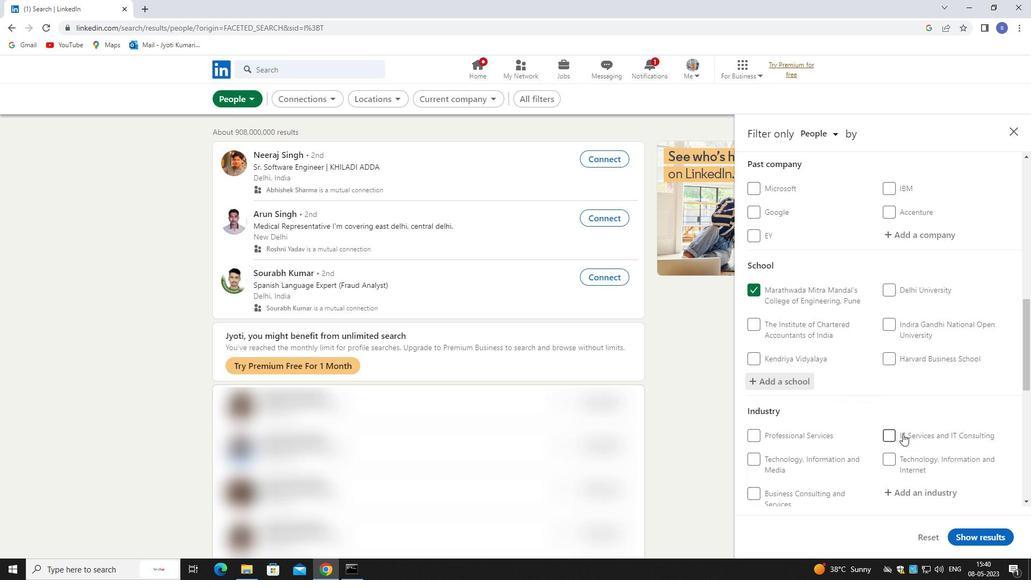 
Action: Mouse scrolled (903, 433) with delta (0, 0)
Screenshot: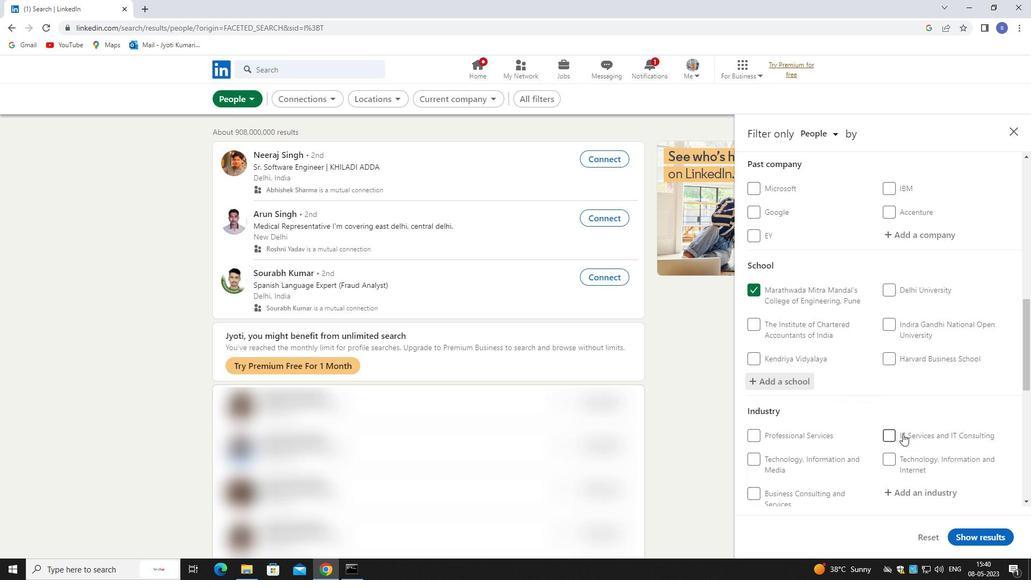 
Action: Mouse moved to (922, 280)
Screenshot: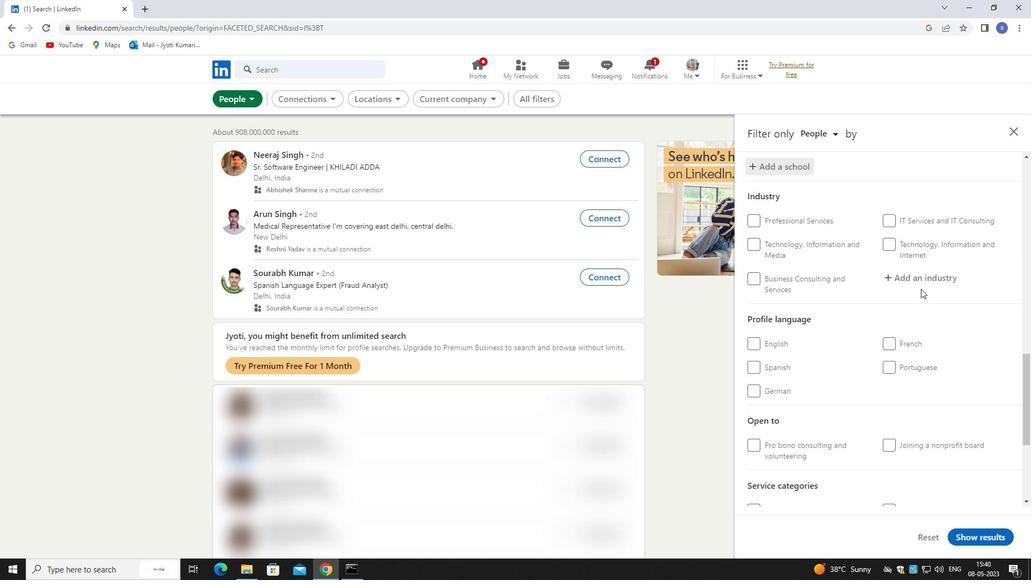 
Action: Mouse pressed left at (922, 280)
Screenshot: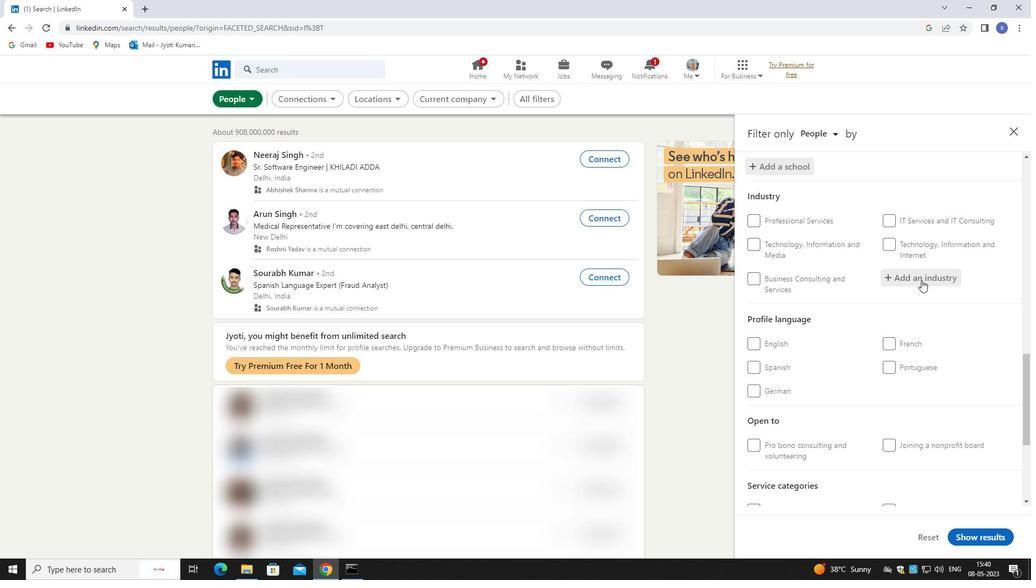 
Action: Key pressed DANC<Key.backspace><Key.backspace>NCE<Key.space>
Screenshot: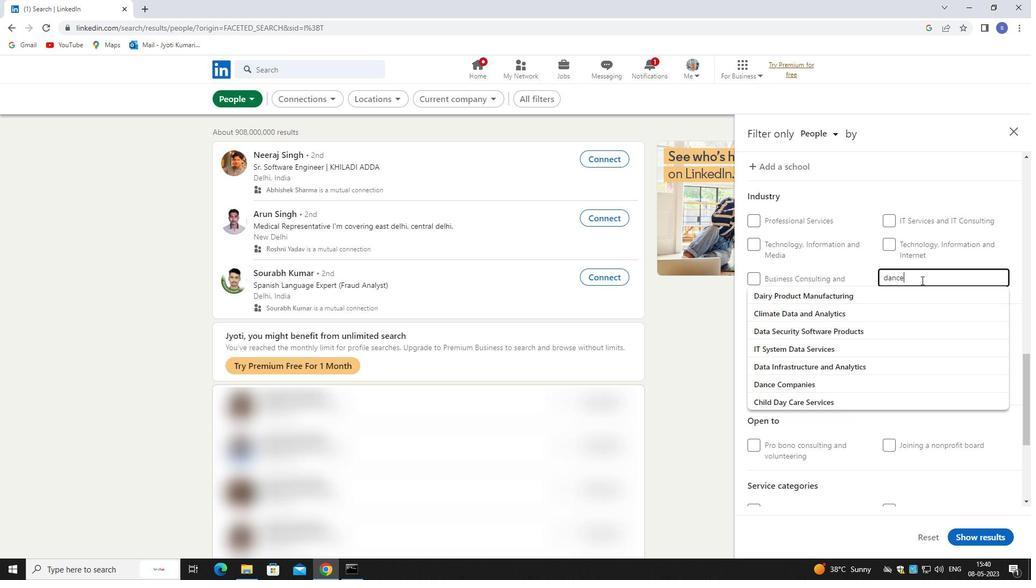 
Action: Mouse moved to (919, 294)
Screenshot: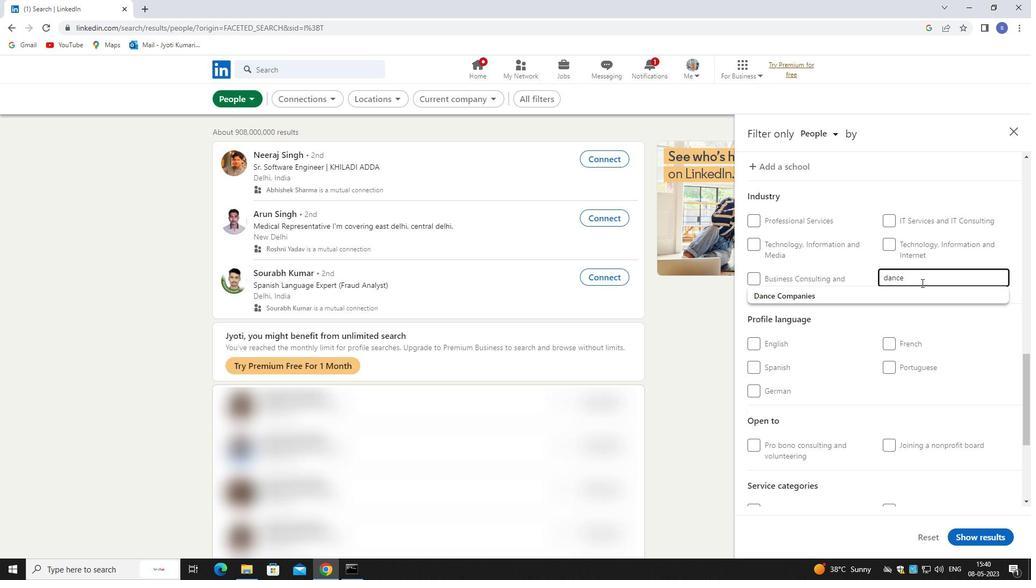 
Action: Mouse pressed left at (919, 294)
Screenshot: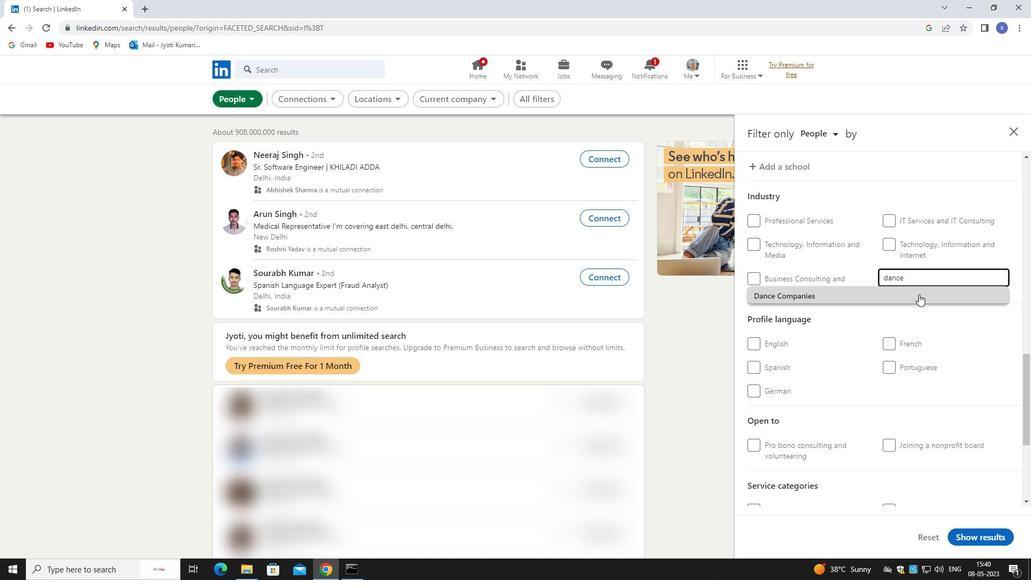 
Action: Mouse moved to (765, 414)
Screenshot: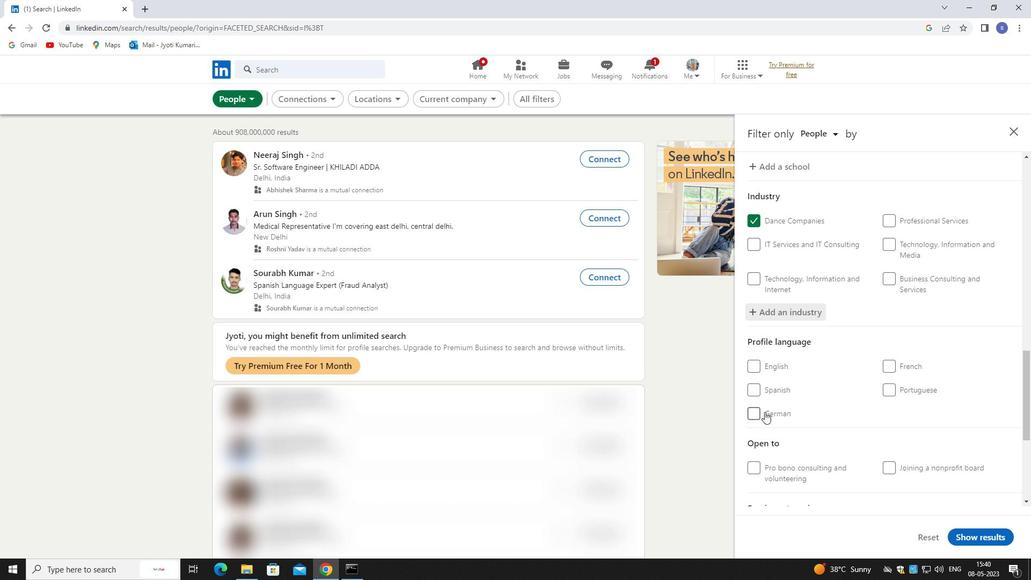 
Action: Mouse pressed left at (765, 414)
Screenshot: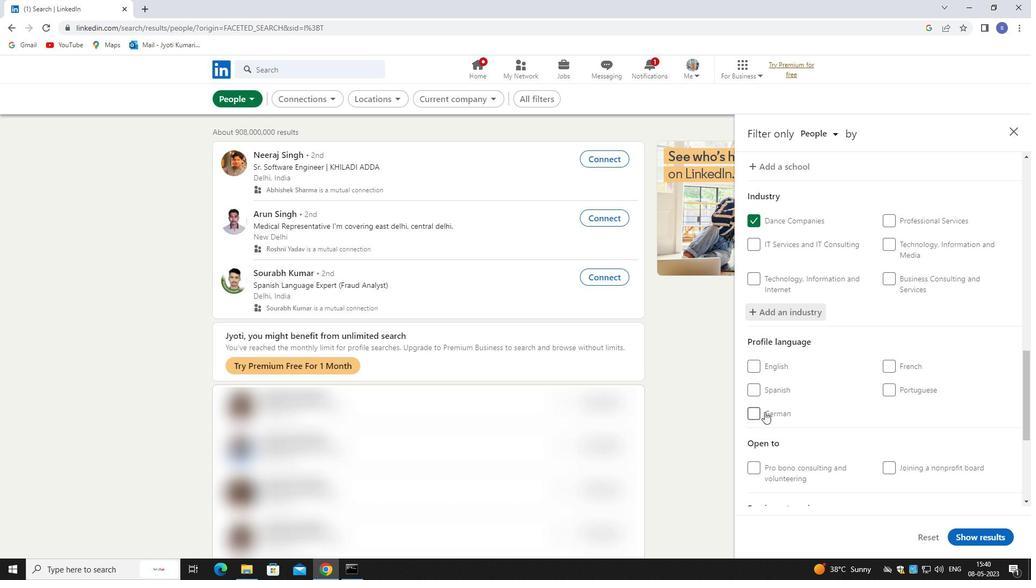 
Action: Mouse moved to (885, 359)
Screenshot: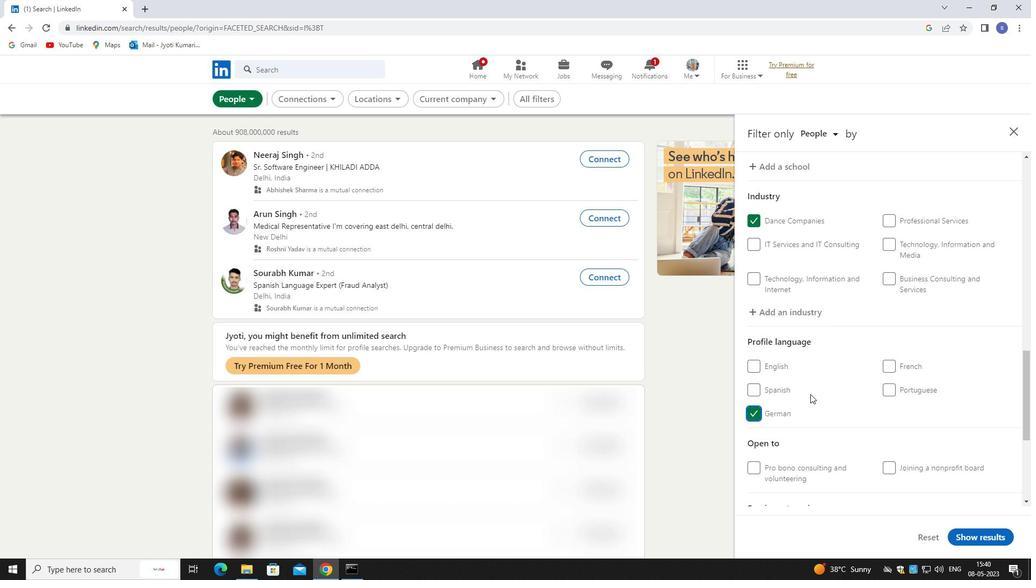 
Action: Mouse scrolled (885, 359) with delta (0, 0)
Screenshot: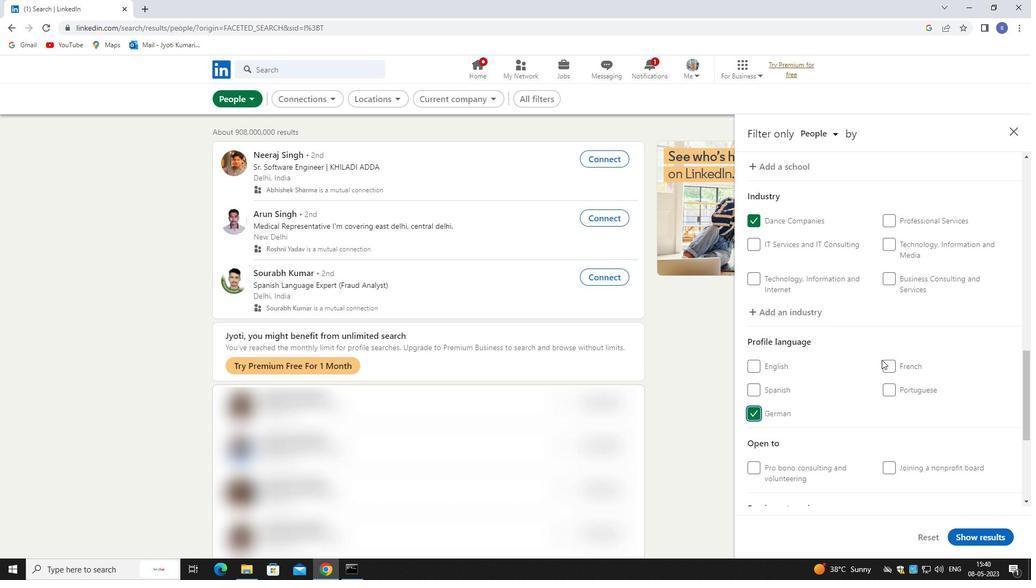
Action: Mouse scrolled (885, 359) with delta (0, 0)
Screenshot: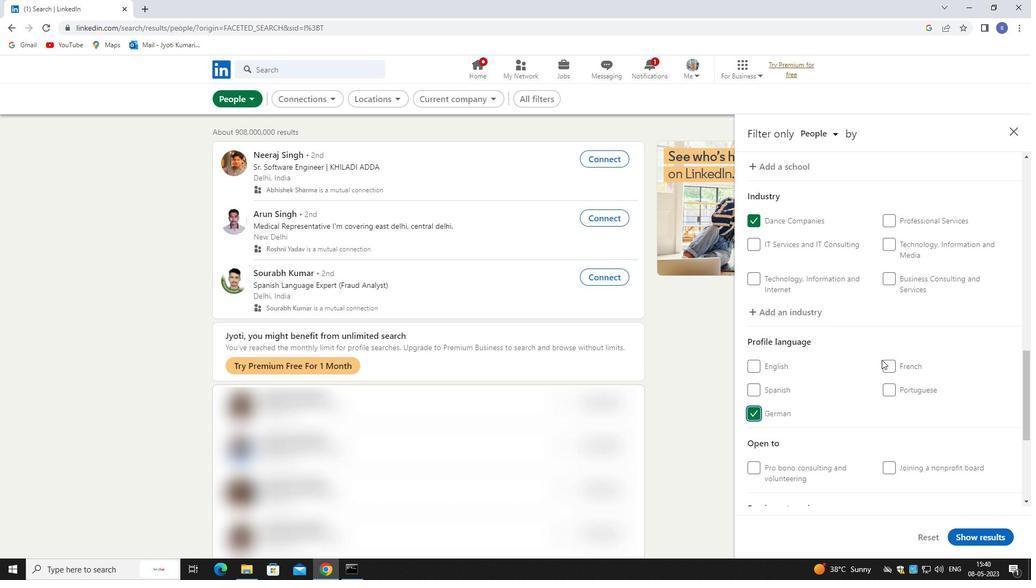 
Action: Mouse scrolled (885, 359) with delta (0, 0)
Screenshot: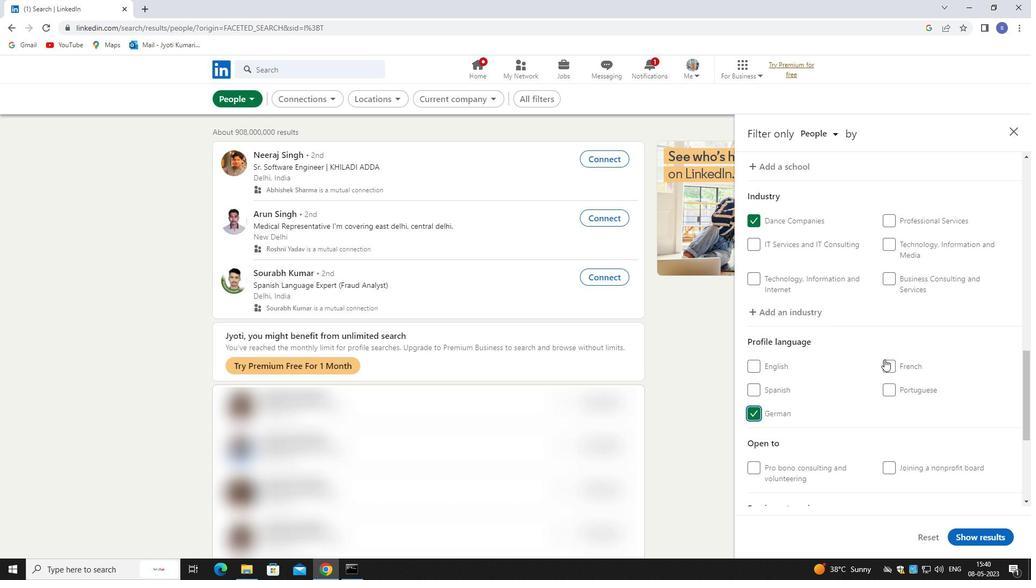 
Action: Mouse scrolled (885, 359) with delta (0, 0)
Screenshot: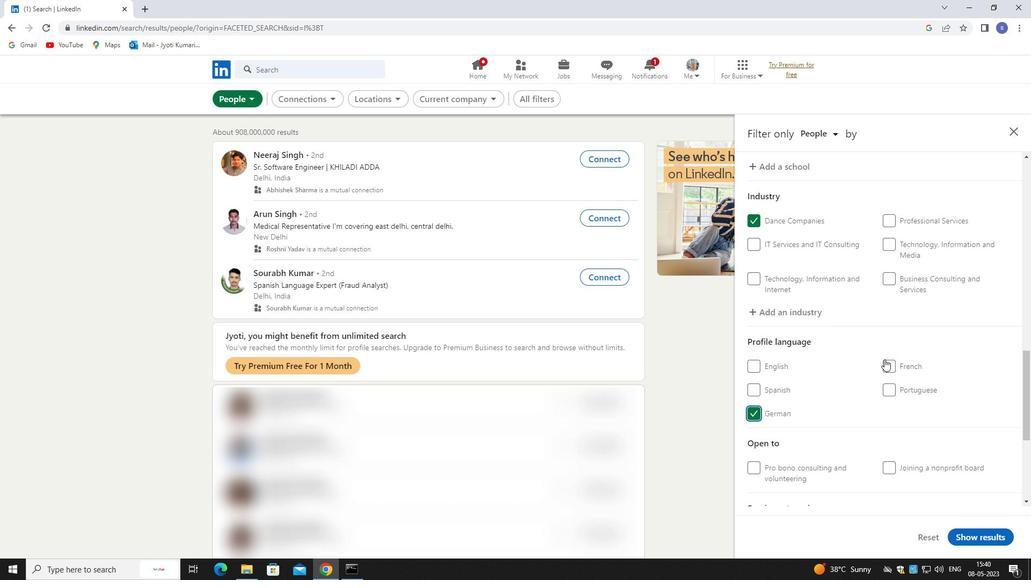 
Action: Mouse scrolled (885, 359) with delta (0, 0)
Screenshot: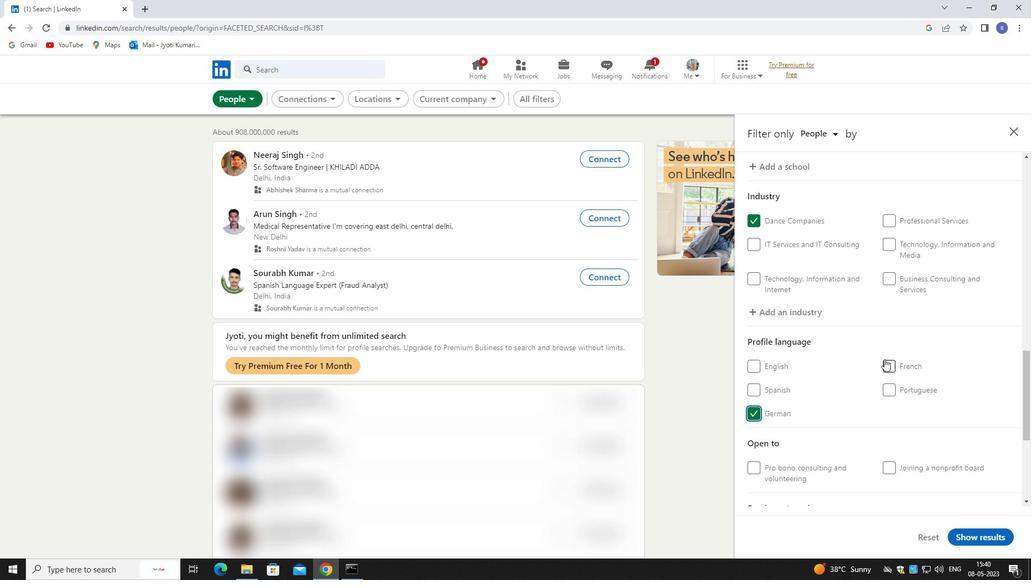 
Action: Mouse moved to (912, 355)
Screenshot: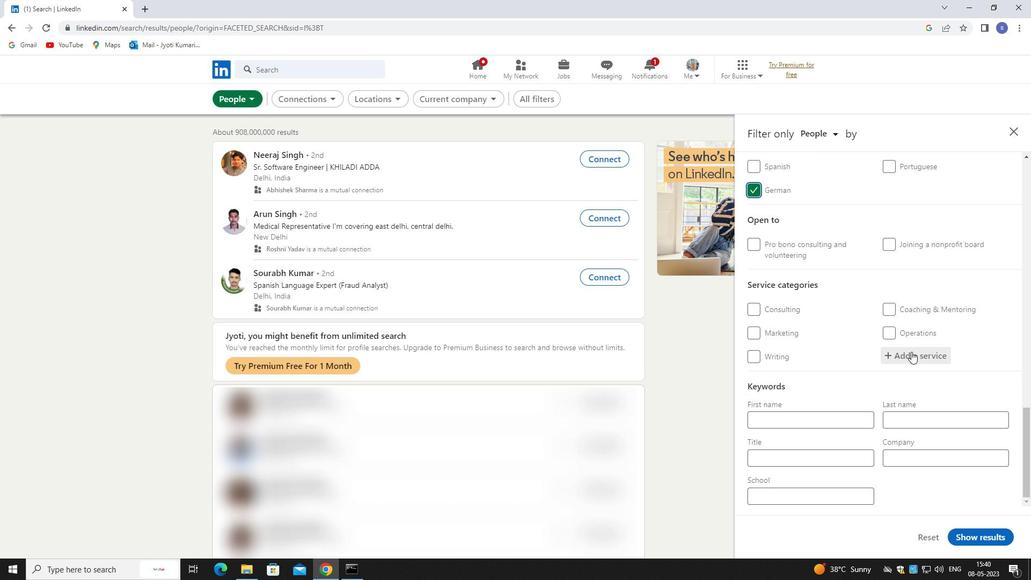 
Action: Mouse pressed left at (912, 355)
Screenshot: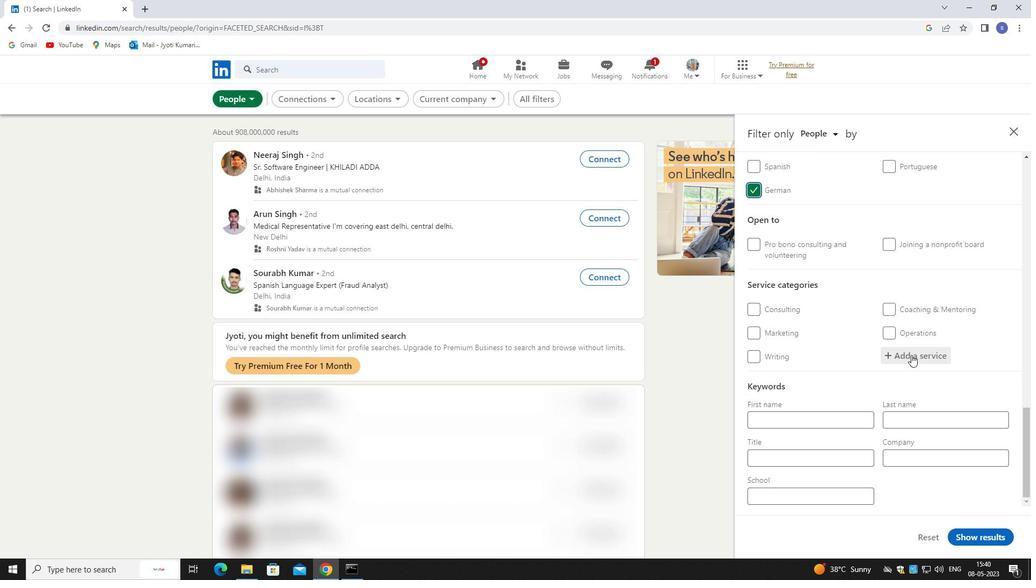 
Action: Mouse moved to (912, 355)
Screenshot: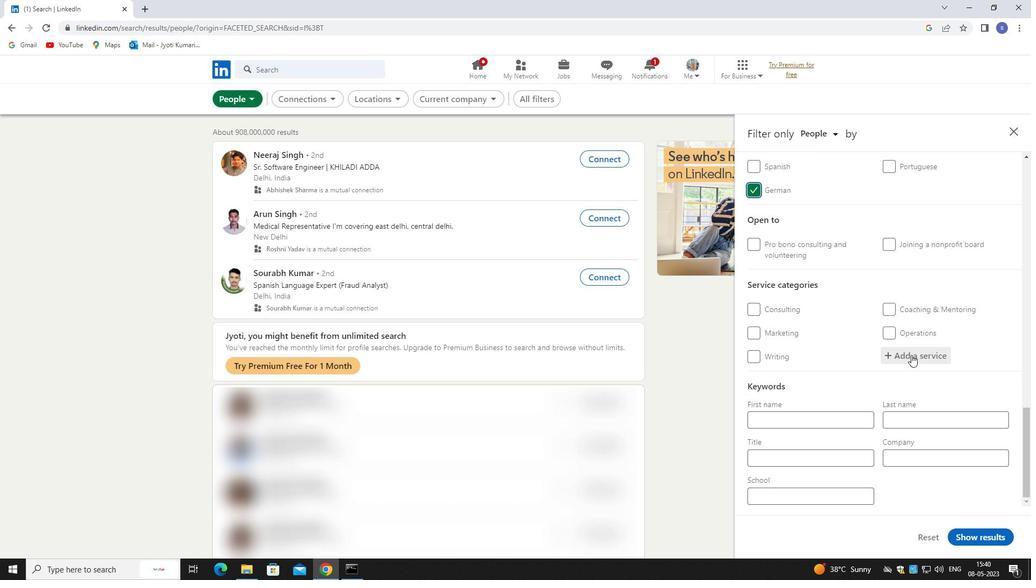 
Action: Key pressed OIS<Key.space><Key.backspace><Key.backspace><Key.backspace><Key.backspace><Key.backspace><Key.backspace><Key.backspace><Key.backspace><Key.backspace><Key.backspace>IOS<Key.space>DEVE
Screenshot: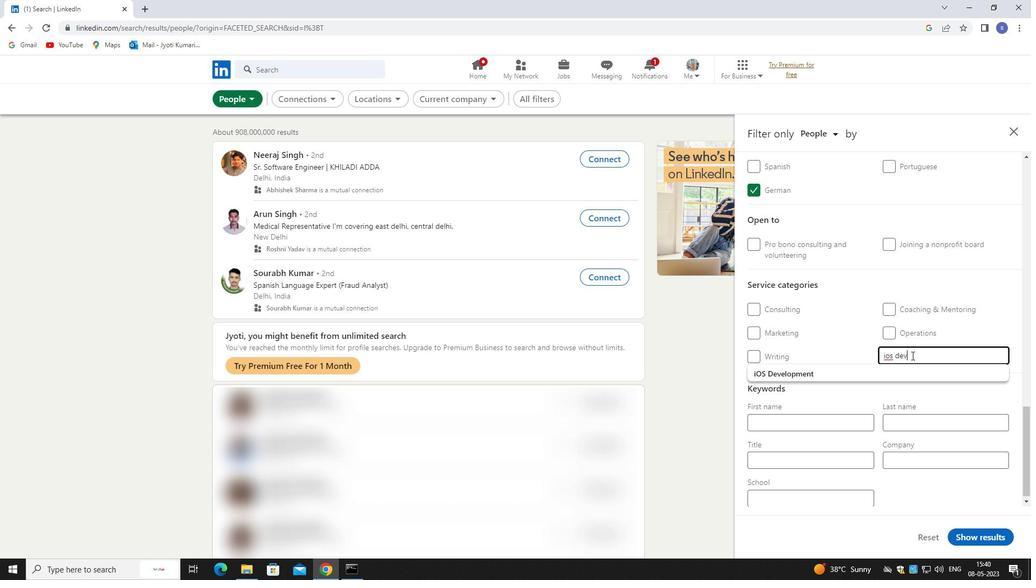 
Action: Mouse moved to (916, 376)
Screenshot: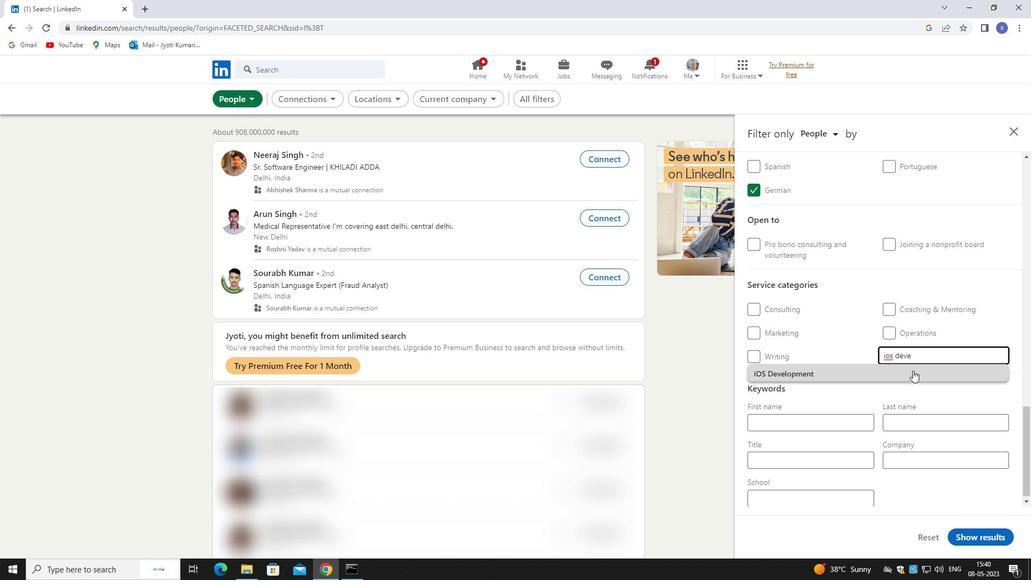 
Action: Mouse pressed left at (916, 376)
Screenshot: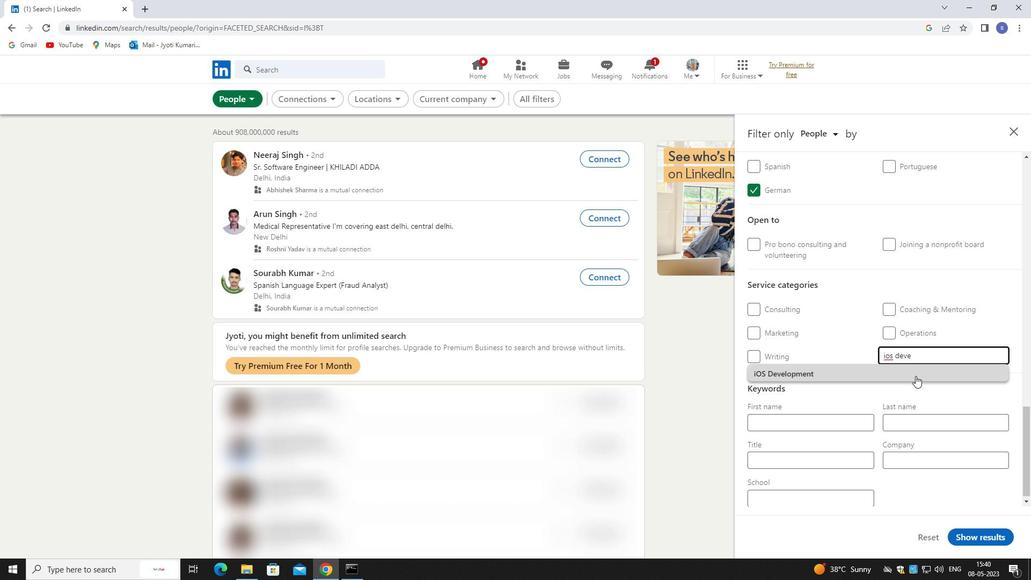 
Action: Mouse moved to (918, 377)
Screenshot: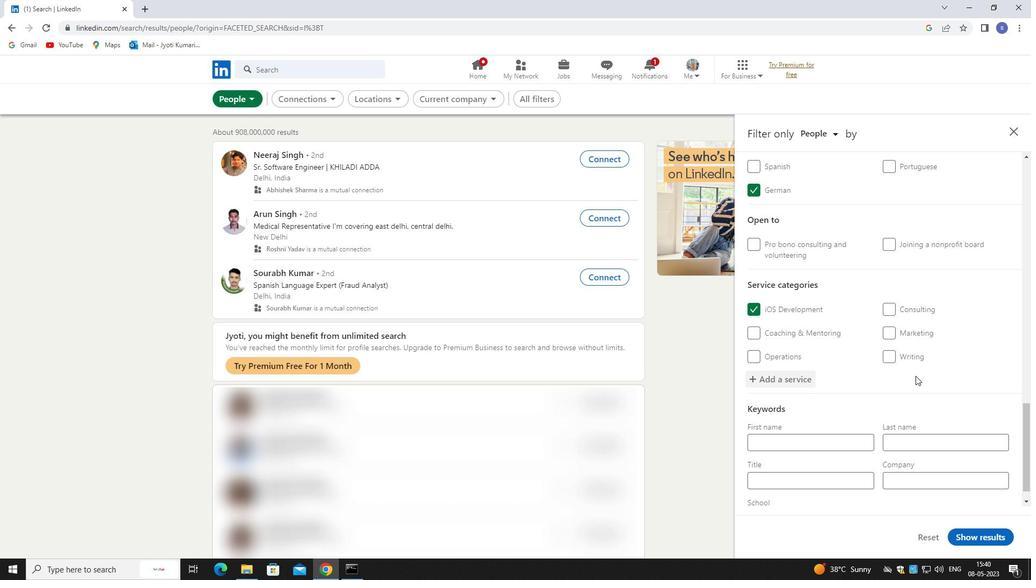
Action: Mouse scrolled (918, 376) with delta (0, 0)
Screenshot: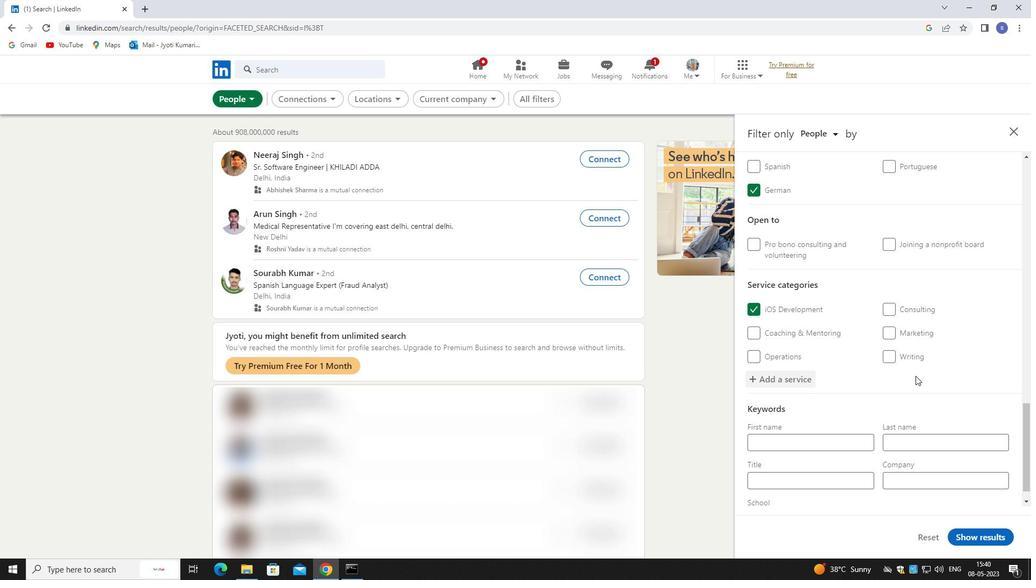 
Action: Mouse moved to (923, 384)
Screenshot: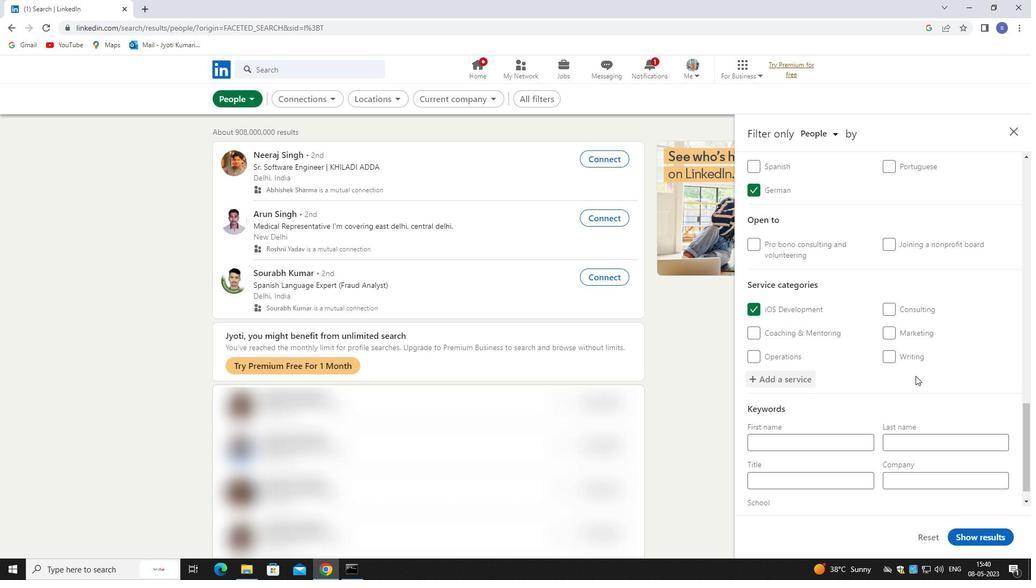 
Action: Mouse scrolled (923, 383) with delta (0, 0)
Screenshot: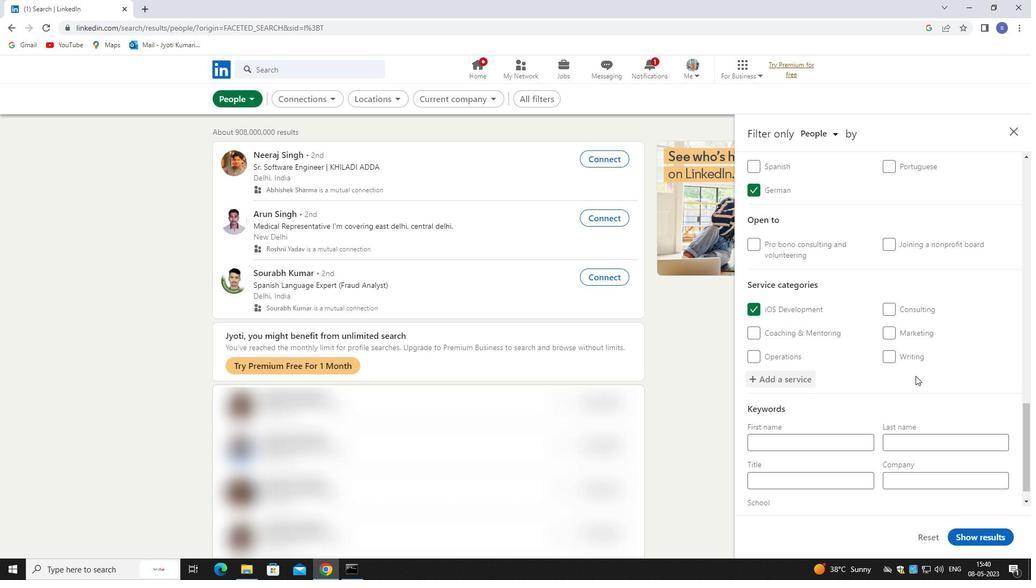 
Action: Mouse moved to (925, 388)
Screenshot: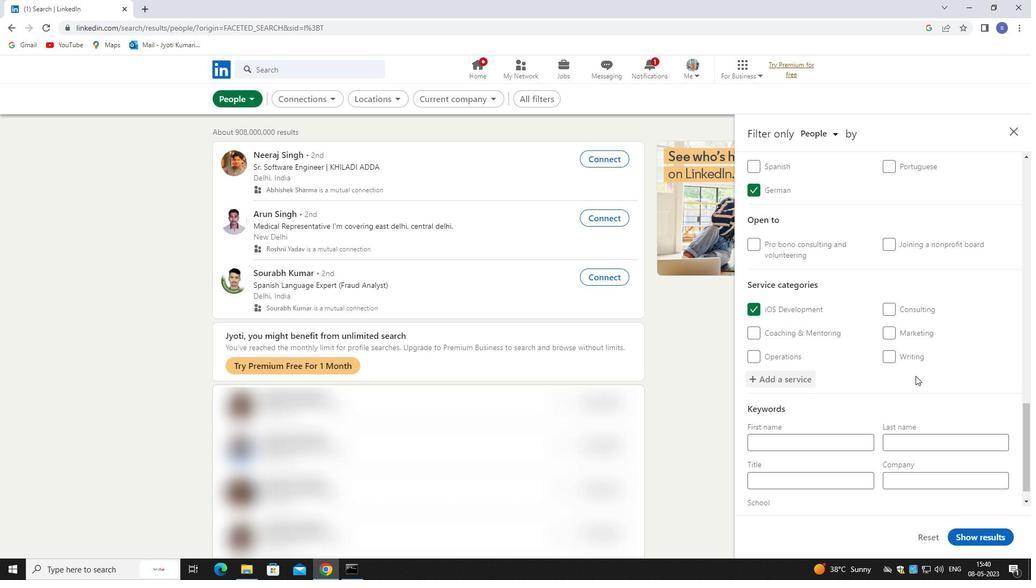 
Action: Mouse scrolled (925, 387) with delta (0, 0)
Screenshot: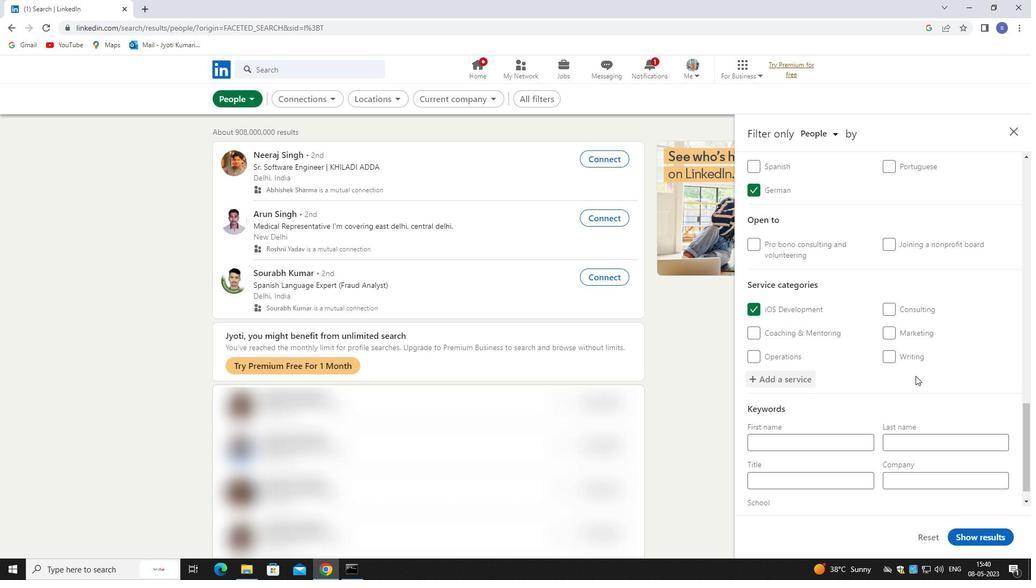 
Action: Mouse moved to (926, 392)
Screenshot: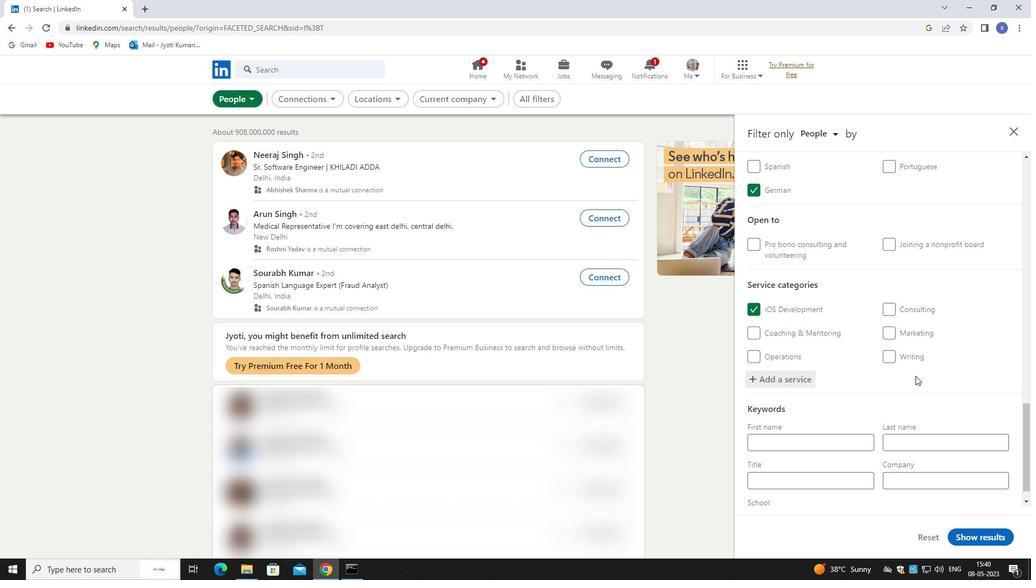 
Action: Mouse scrolled (926, 391) with delta (0, 0)
Screenshot: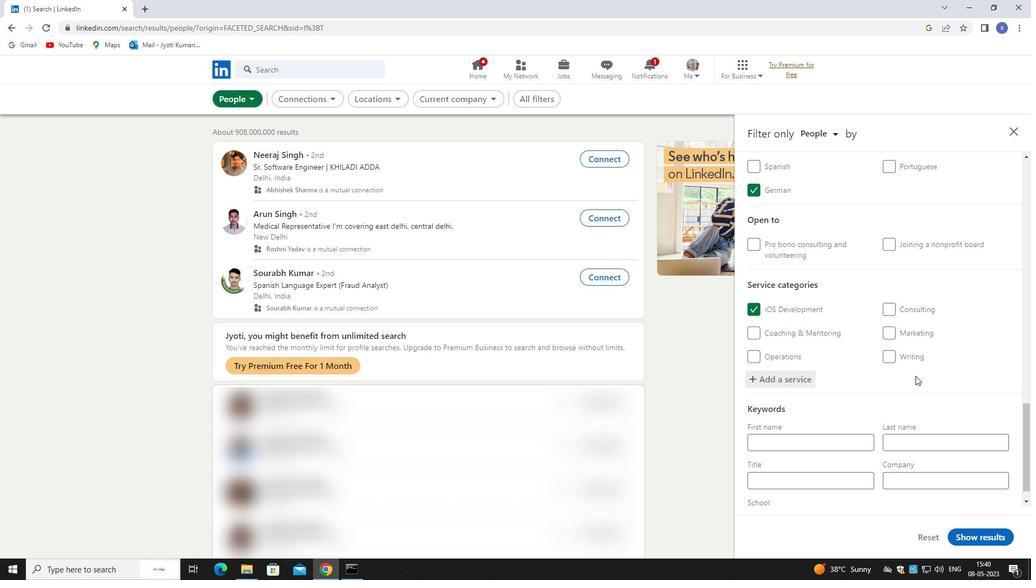 
Action: Mouse moved to (925, 396)
Screenshot: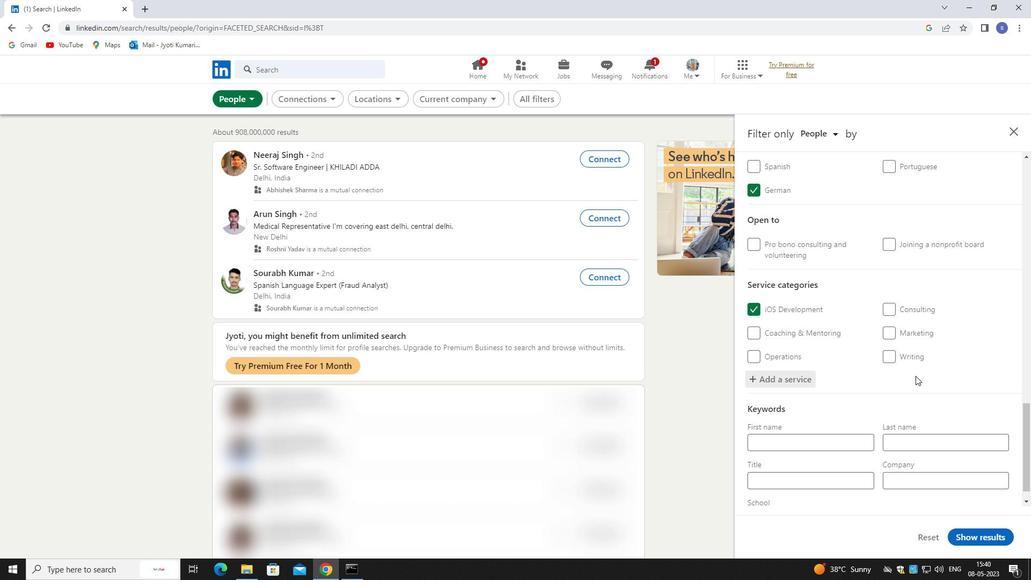 
Action: Mouse scrolled (925, 396) with delta (0, 0)
Screenshot: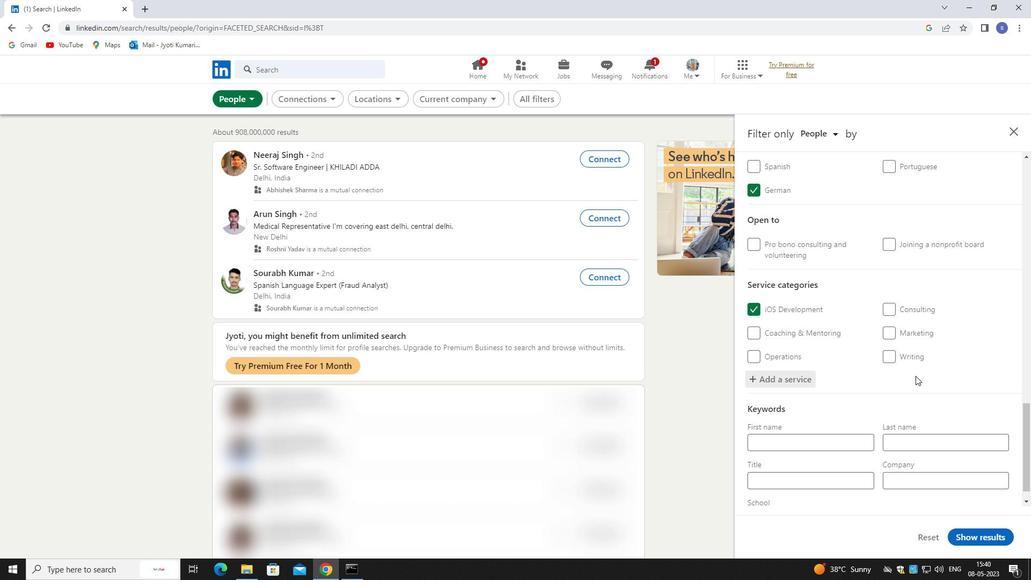 
Action: Mouse moved to (833, 460)
Screenshot: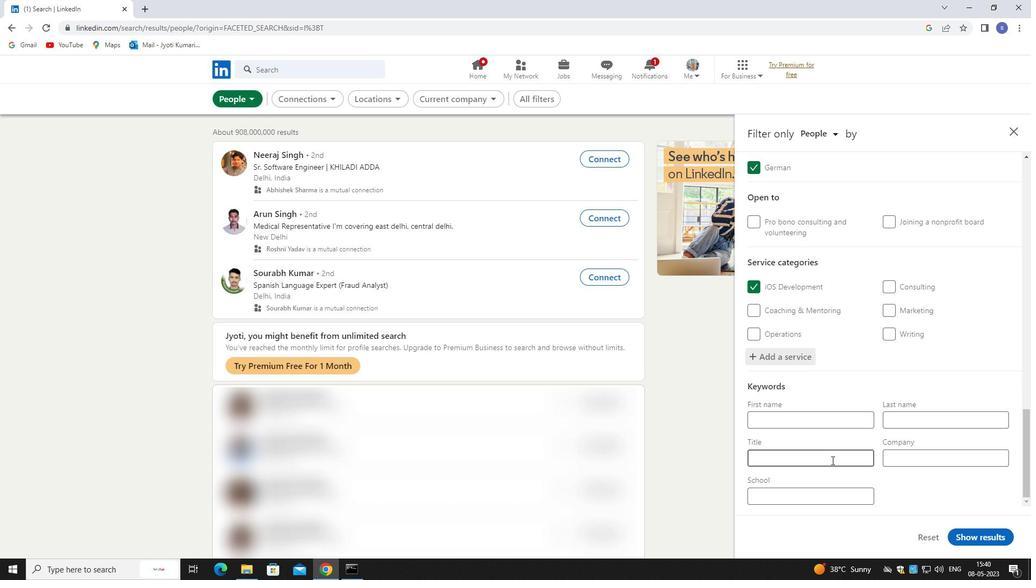 
Action: Mouse pressed left at (833, 460)
Screenshot: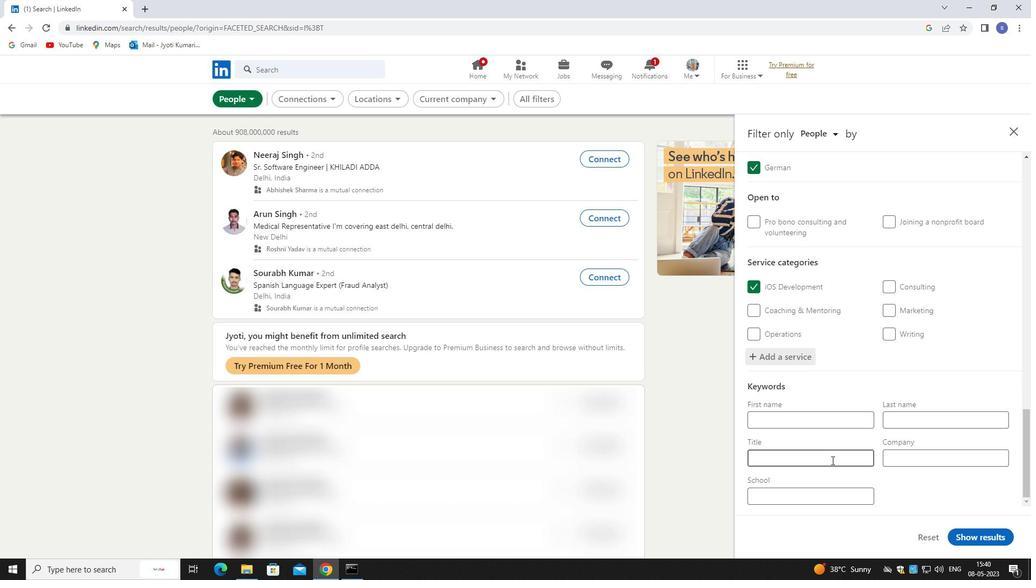 
Action: Mouse moved to (833, 460)
Screenshot: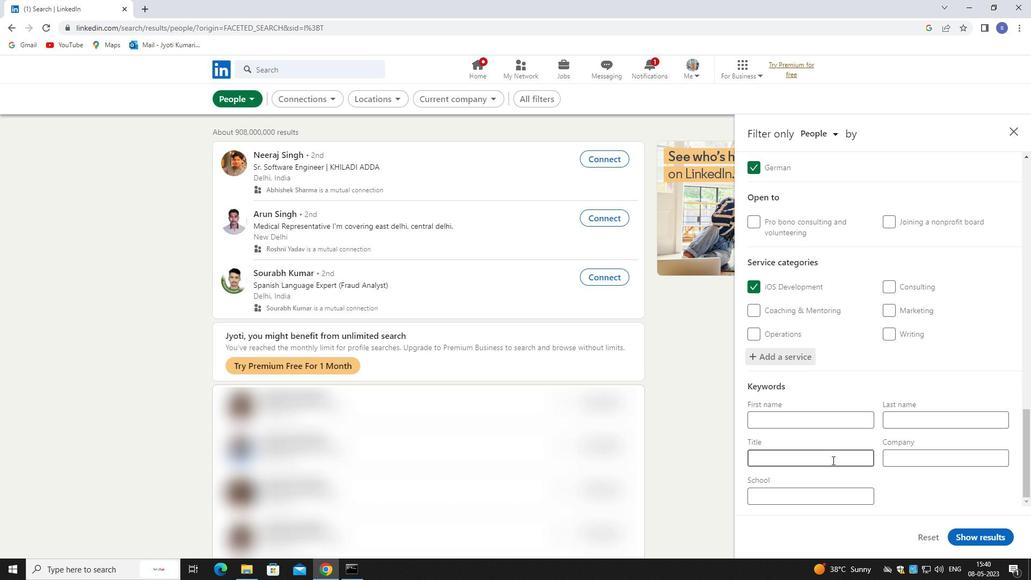 
Action: Key pressed <Key.shift>STORE<Key.space><Key.shift><Key.shift><Key.shift><Key.shift><Key.shift><Key.shift><Key.shift><Key.shift><Key.shift><Key.shift><Key.shift><Key.shift><Key.shift><Key.shift><Key.shift><Key.shift><Key.shift><Key.shift>MANAGER
Screenshot: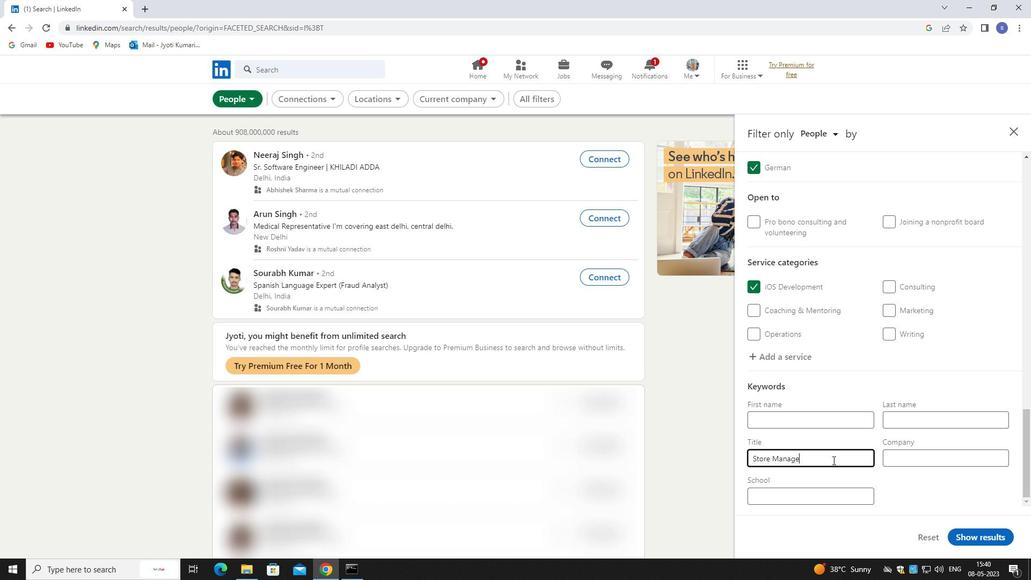 
Action: Mouse moved to (961, 531)
Screenshot: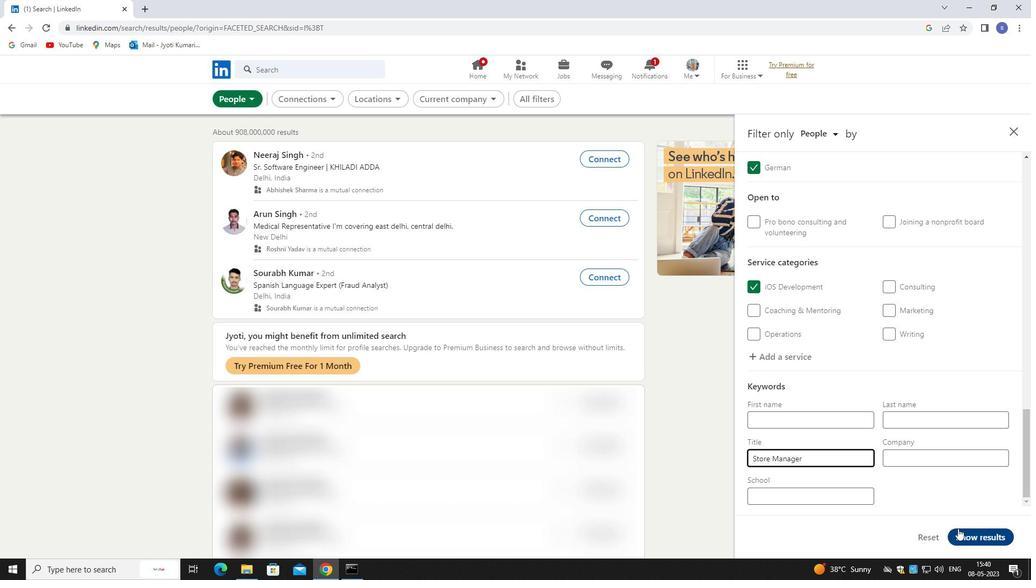 
Action: Mouse pressed left at (961, 531)
Screenshot: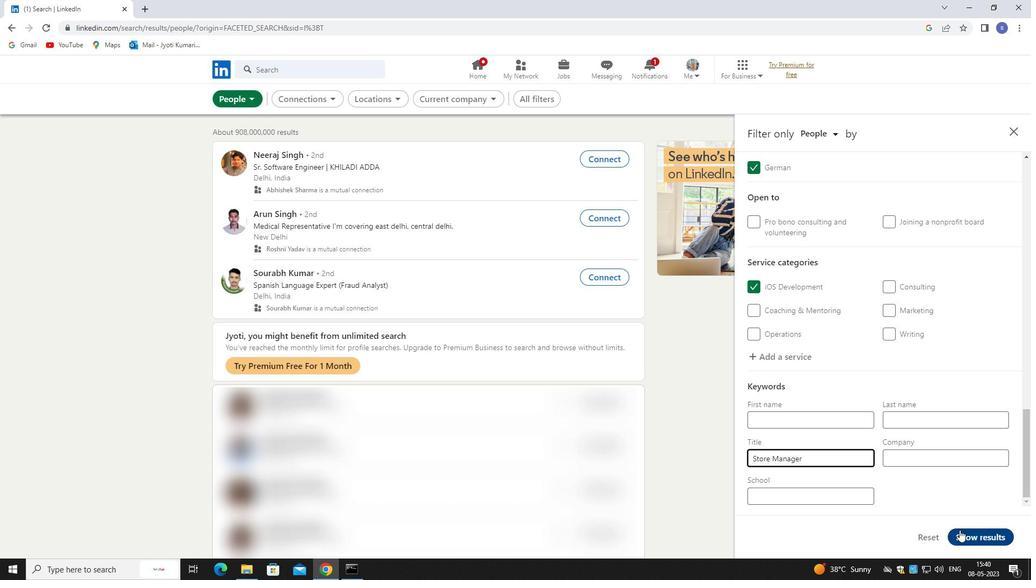 
Action: Mouse moved to (955, 529)
Screenshot: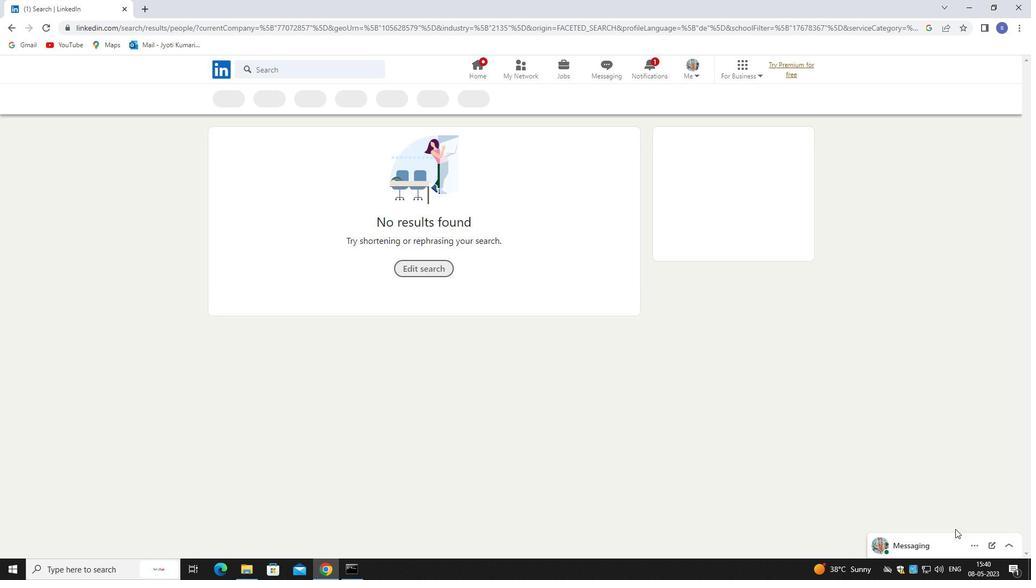 
